 Task: Look for space in Varese, Italy from 4th June, 2023 to 8th June, 2023 for 2 adults in price range Rs.8000 to Rs.16000. Place can be private room with 1  bedroom having 1 bed and 1 bathroom. Property type can be house, flat, guest house, hotel. Booking option can be shelf check-in. Required host language is English.
Action: Mouse moved to (545, 138)
Screenshot: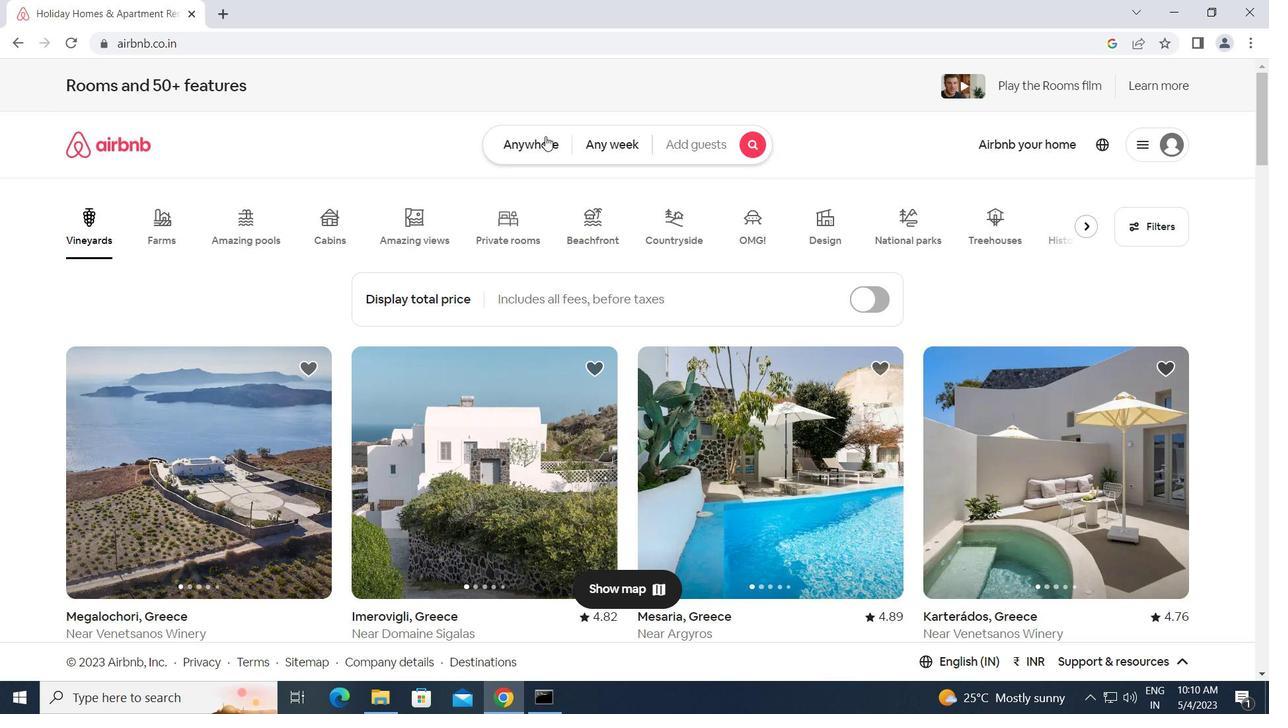 
Action: Mouse pressed left at (545, 138)
Screenshot: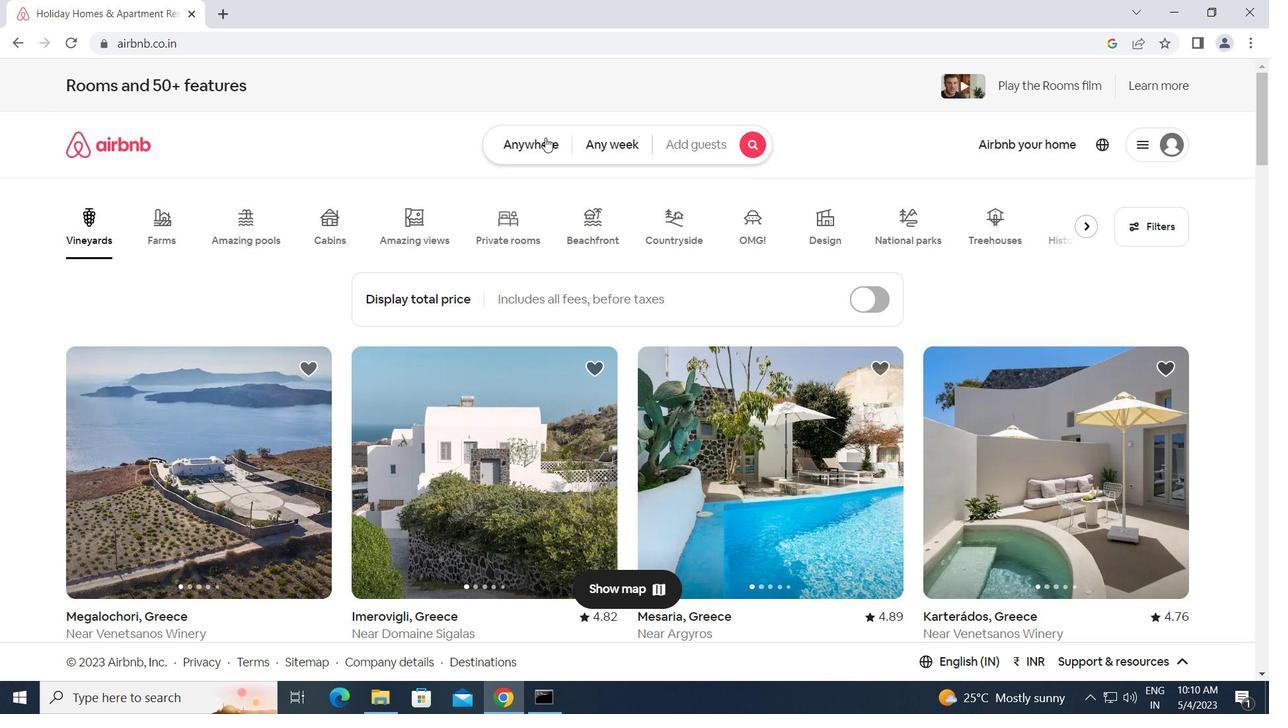 
Action: Mouse moved to (451, 193)
Screenshot: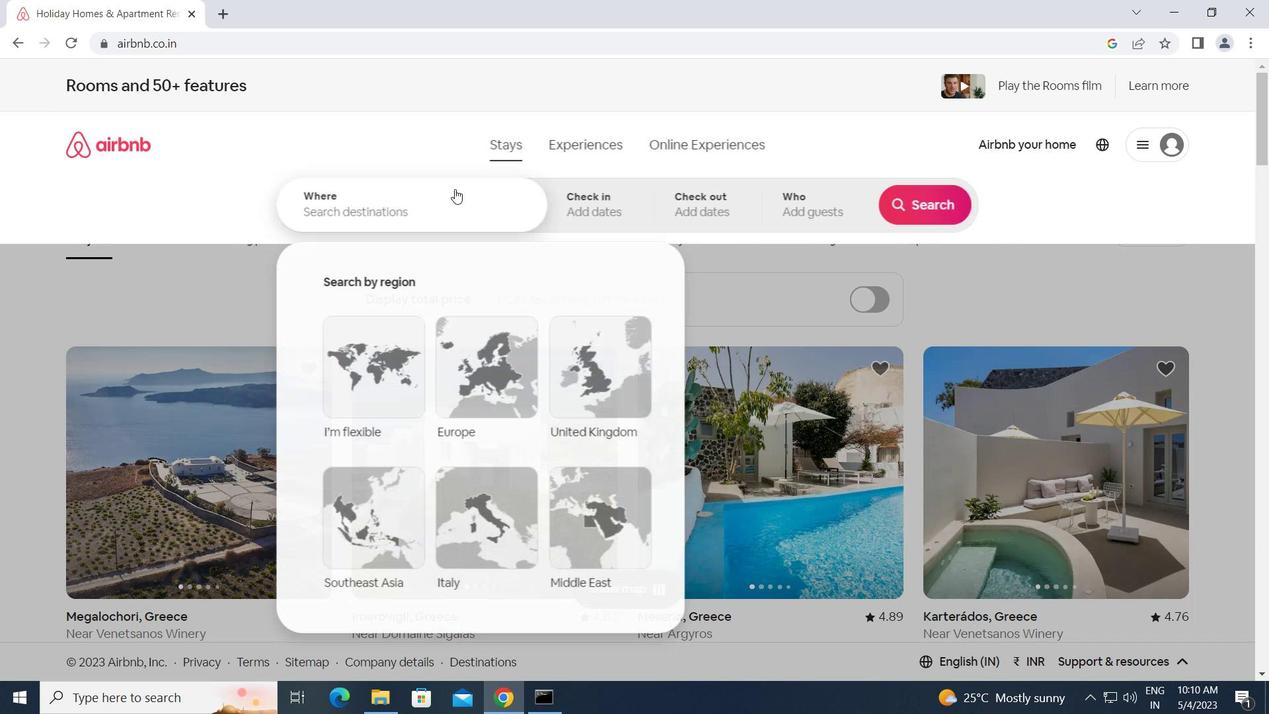 
Action: Mouse pressed left at (451, 193)
Screenshot: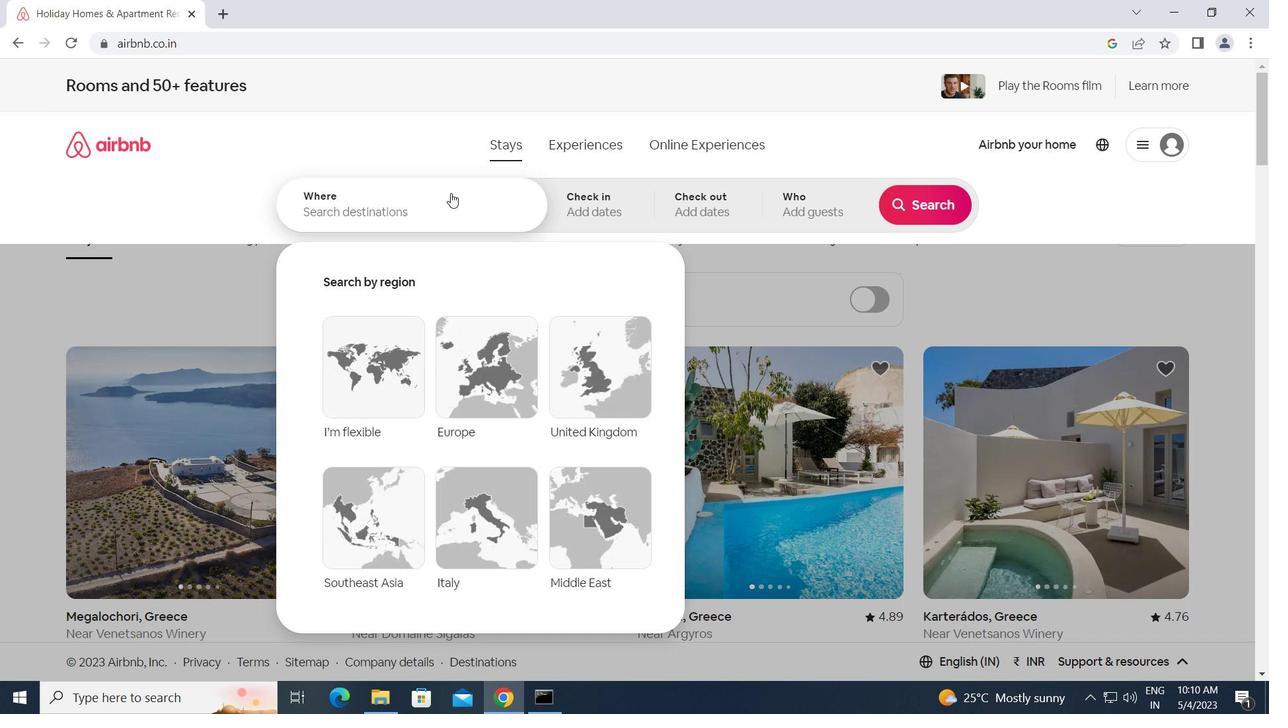 
Action: Key pressed v<Key.caps_lock>arese,<Key.space><Key.caps_lock>it<Key.backspace><Key.caps_lock>taly<Key.enter>
Screenshot: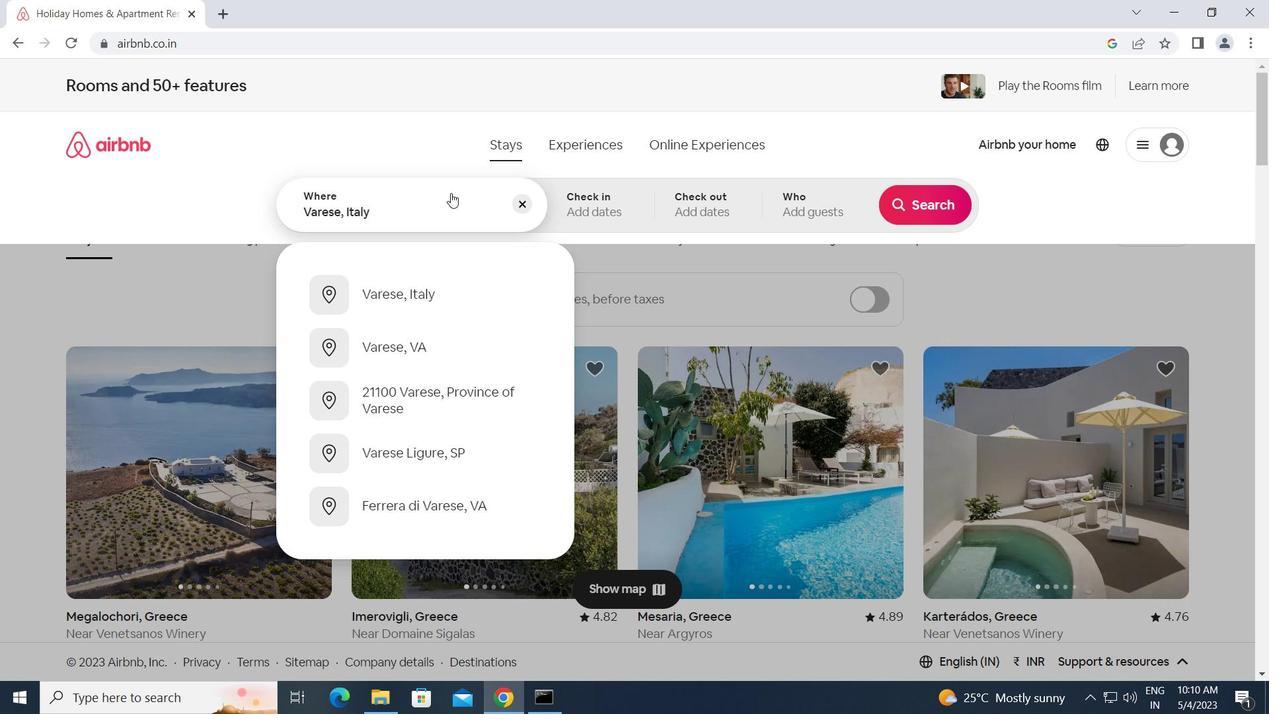 
Action: Mouse moved to (663, 447)
Screenshot: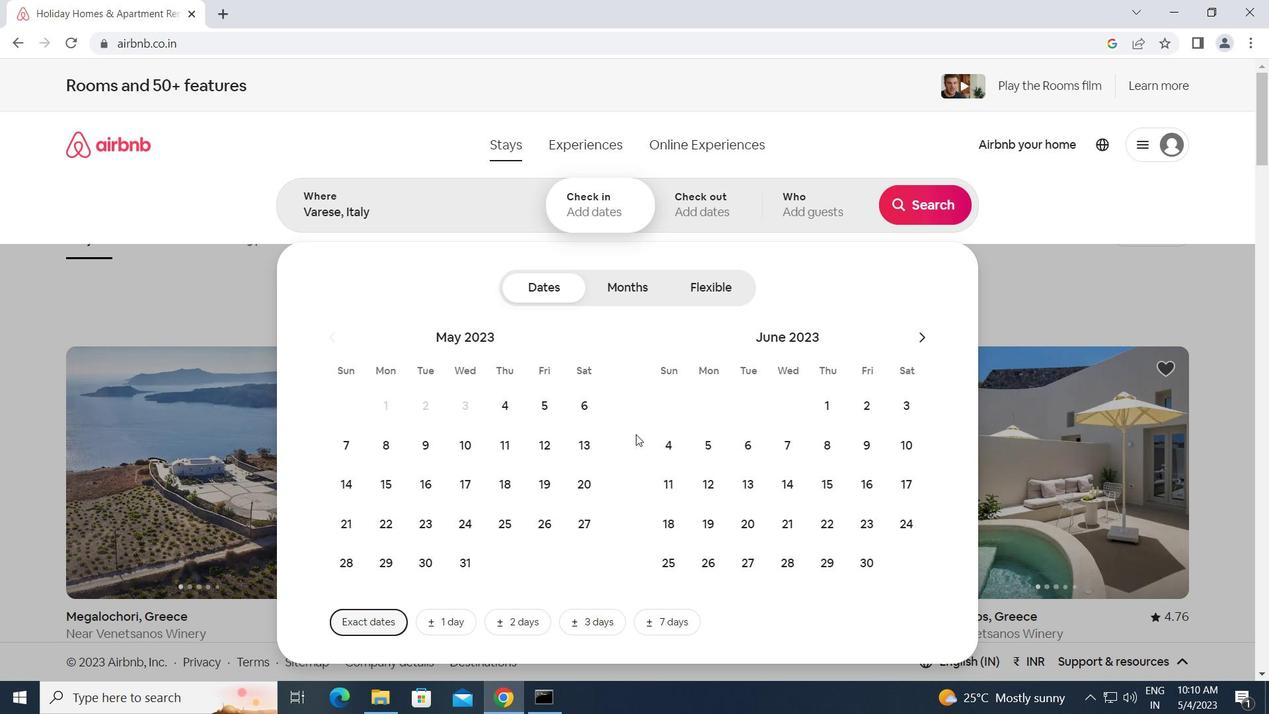 
Action: Mouse pressed left at (663, 447)
Screenshot: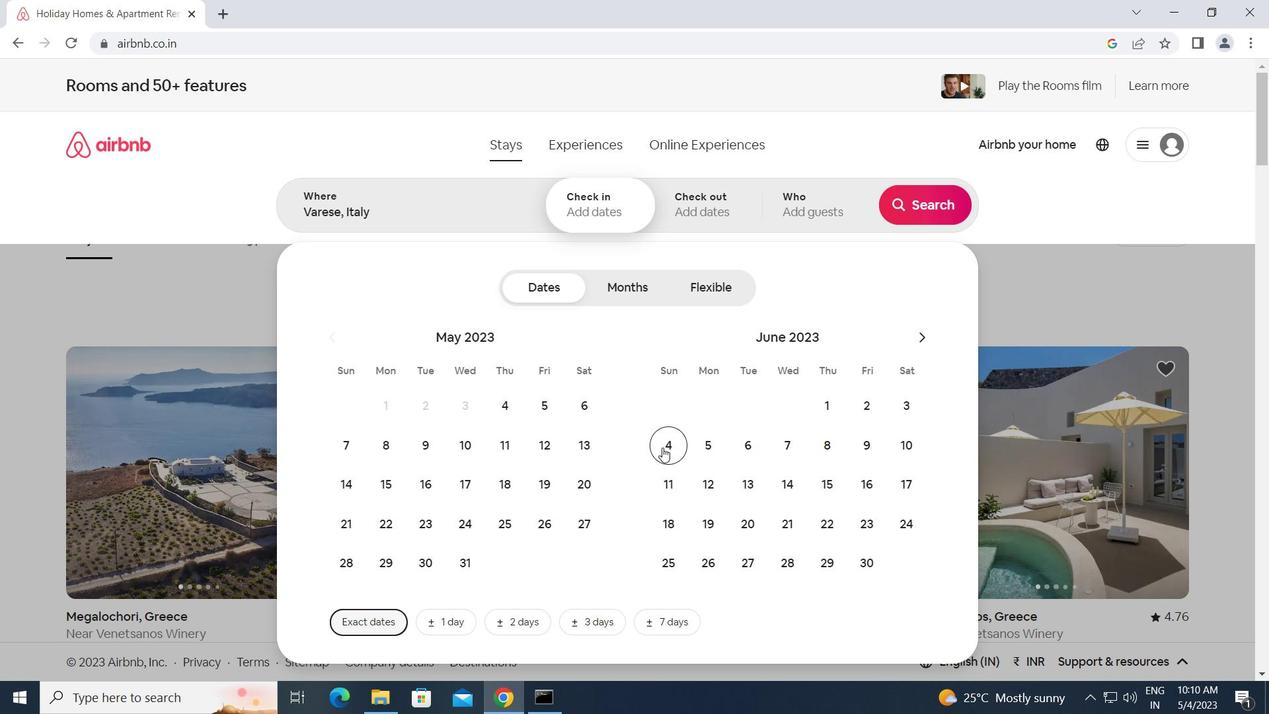 
Action: Mouse moved to (828, 451)
Screenshot: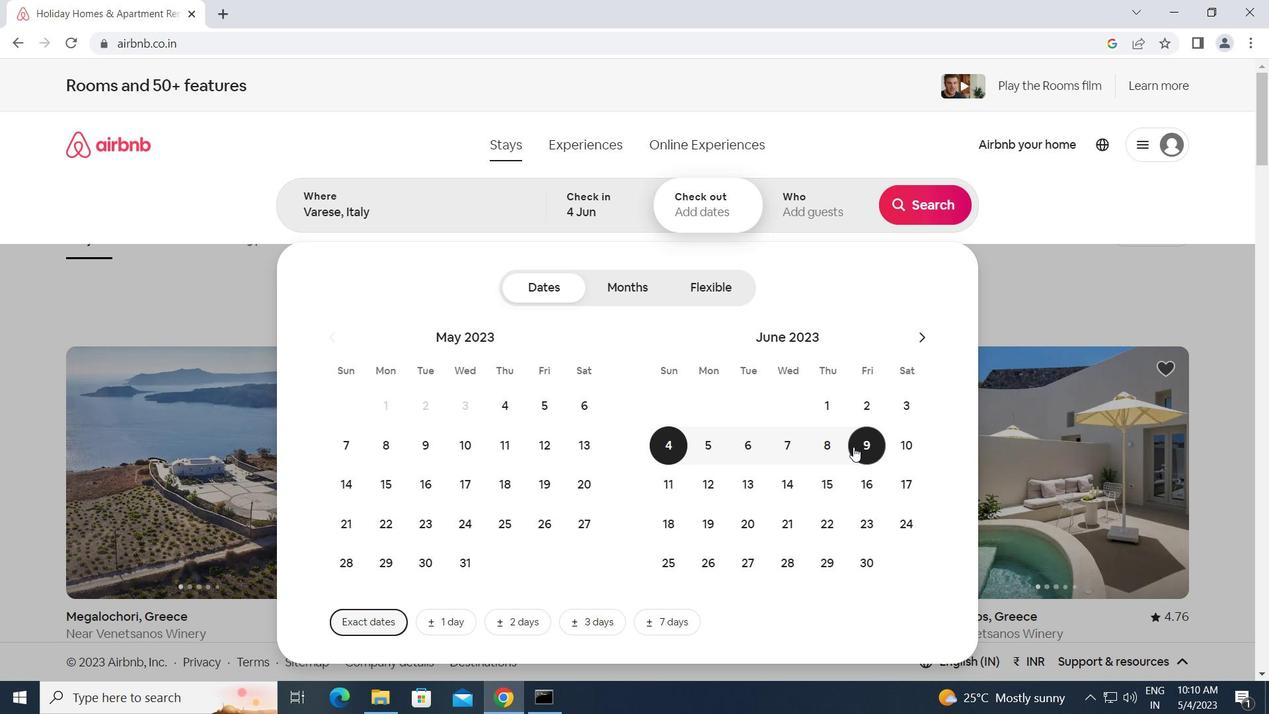 
Action: Mouse pressed left at (828, 451)
Screenshot: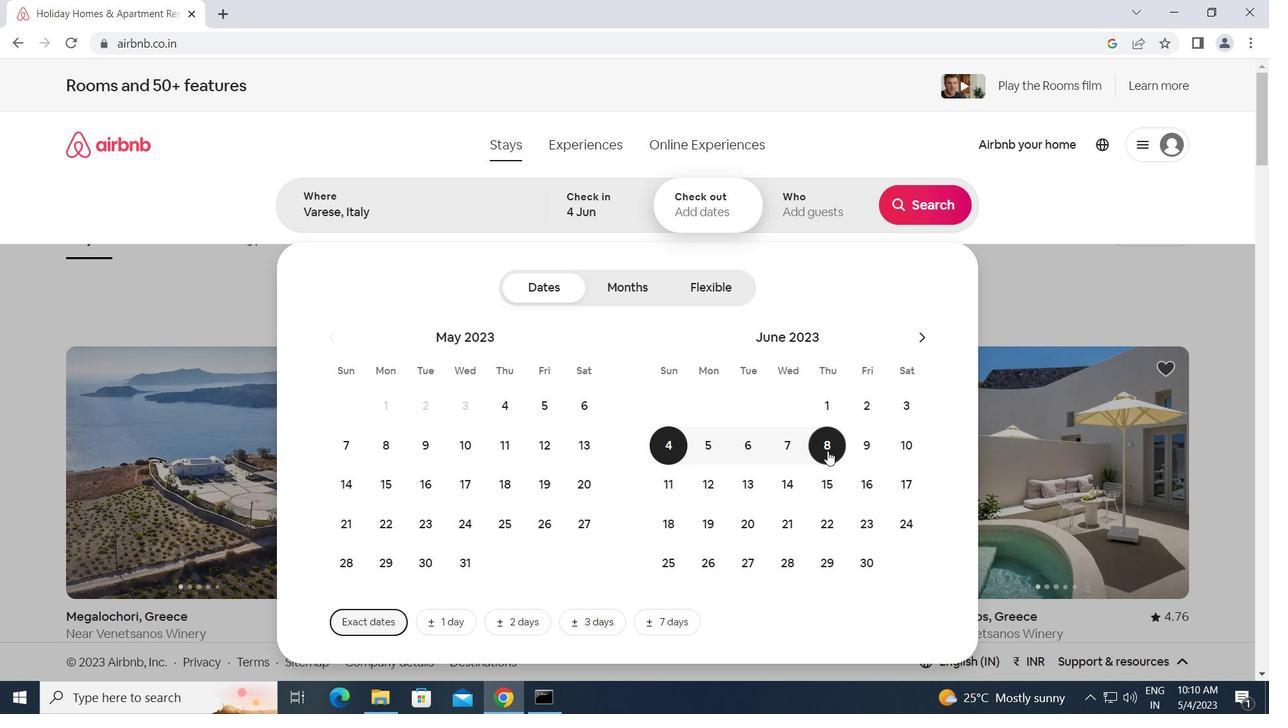 
Action: Mouse moved to (799, 198)
Screenshot: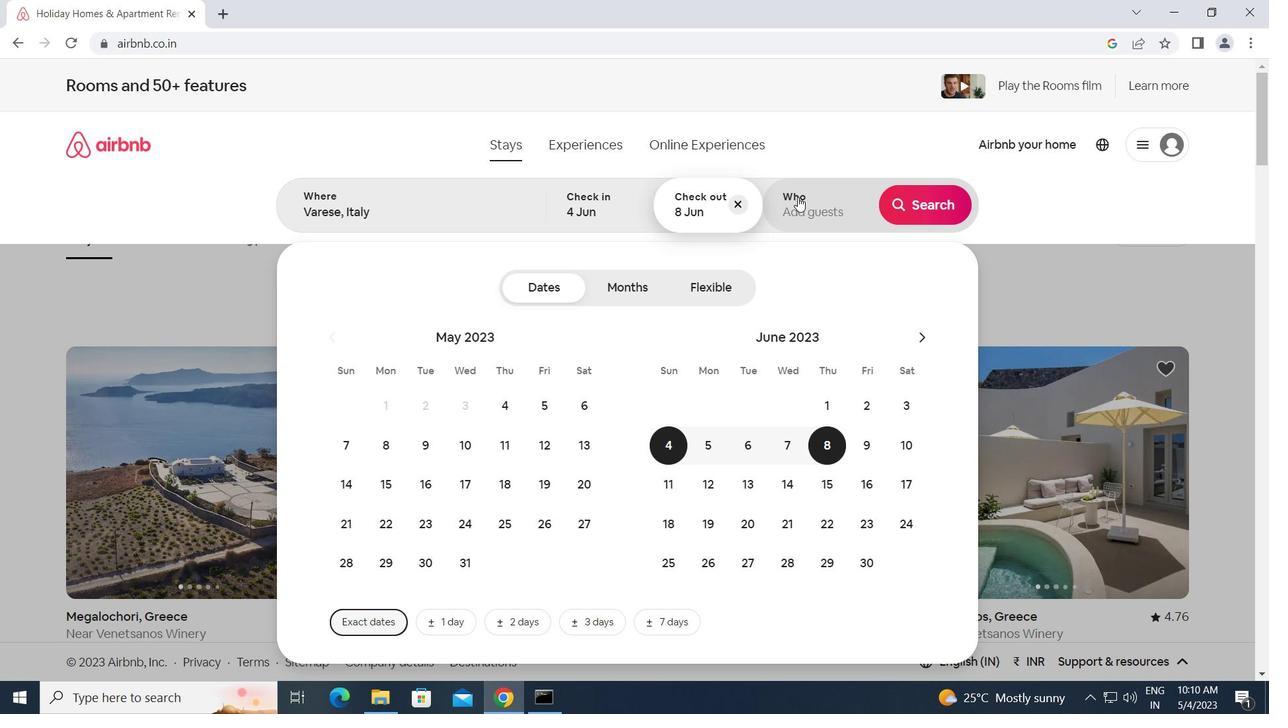 
Action: Mouse pressed left at (799, 198)
Screenshot: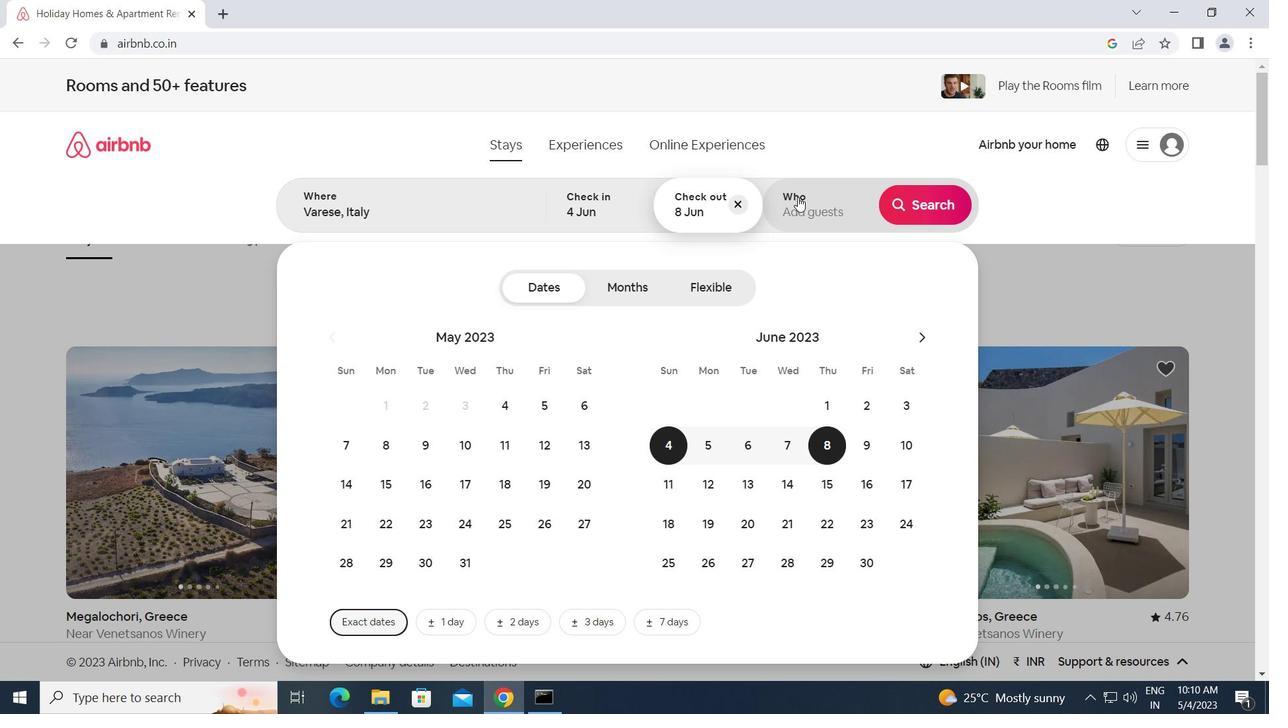 
Action: Mouse moved to (923, 292)
Screenshot: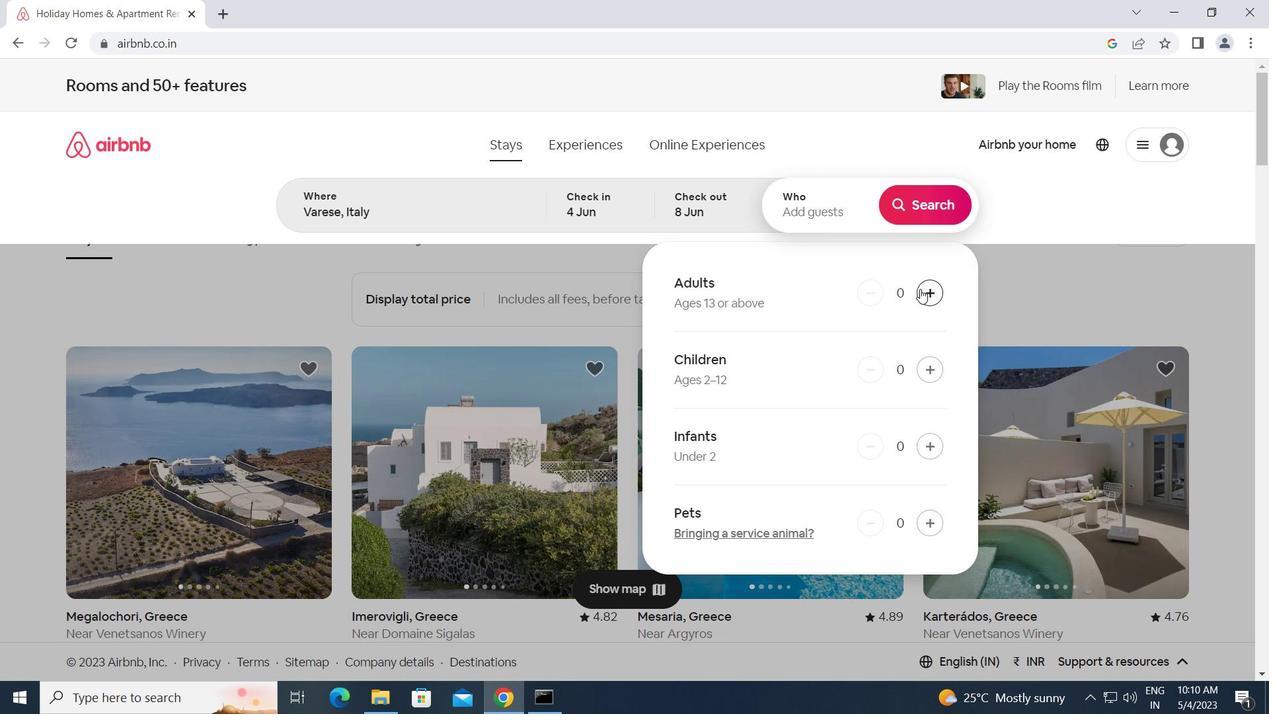 
Action: Mouse pressed left at (923, 292)
Screenshot: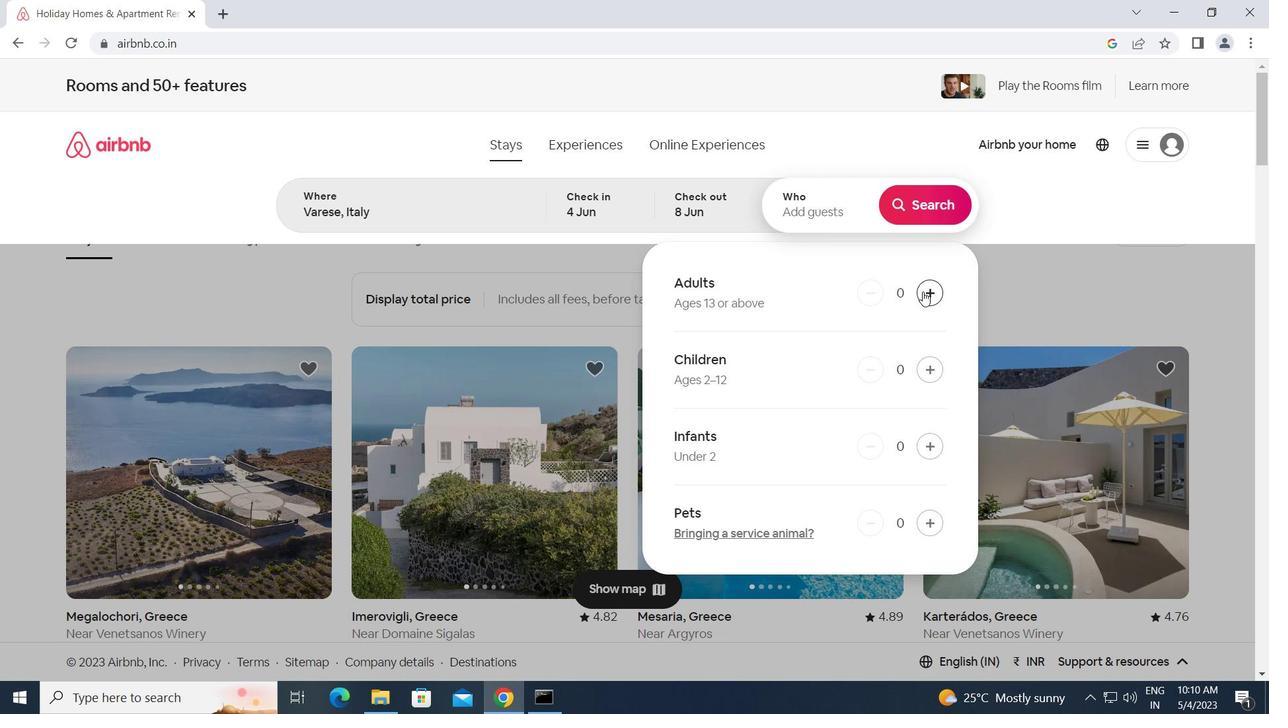 
Action: Mouse pressed left at (923, 292)
Screenshot: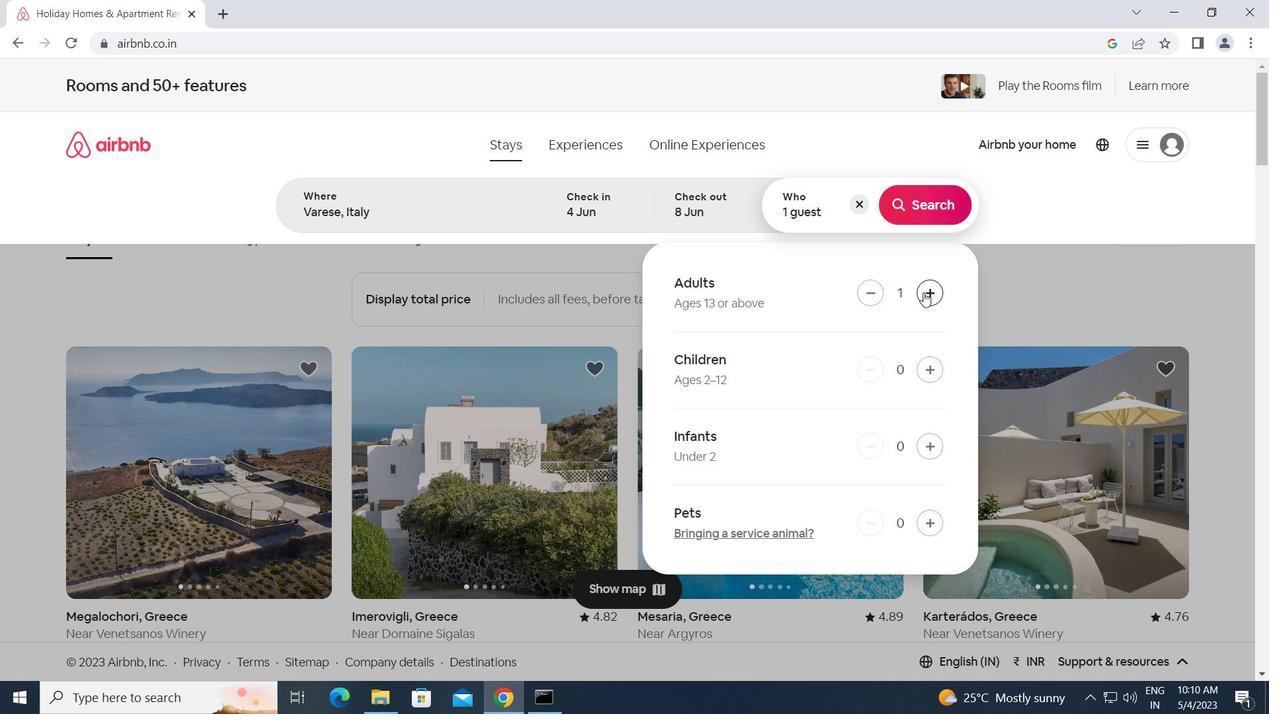 
Action: Mouse moved to (922, 213)
Screenshot: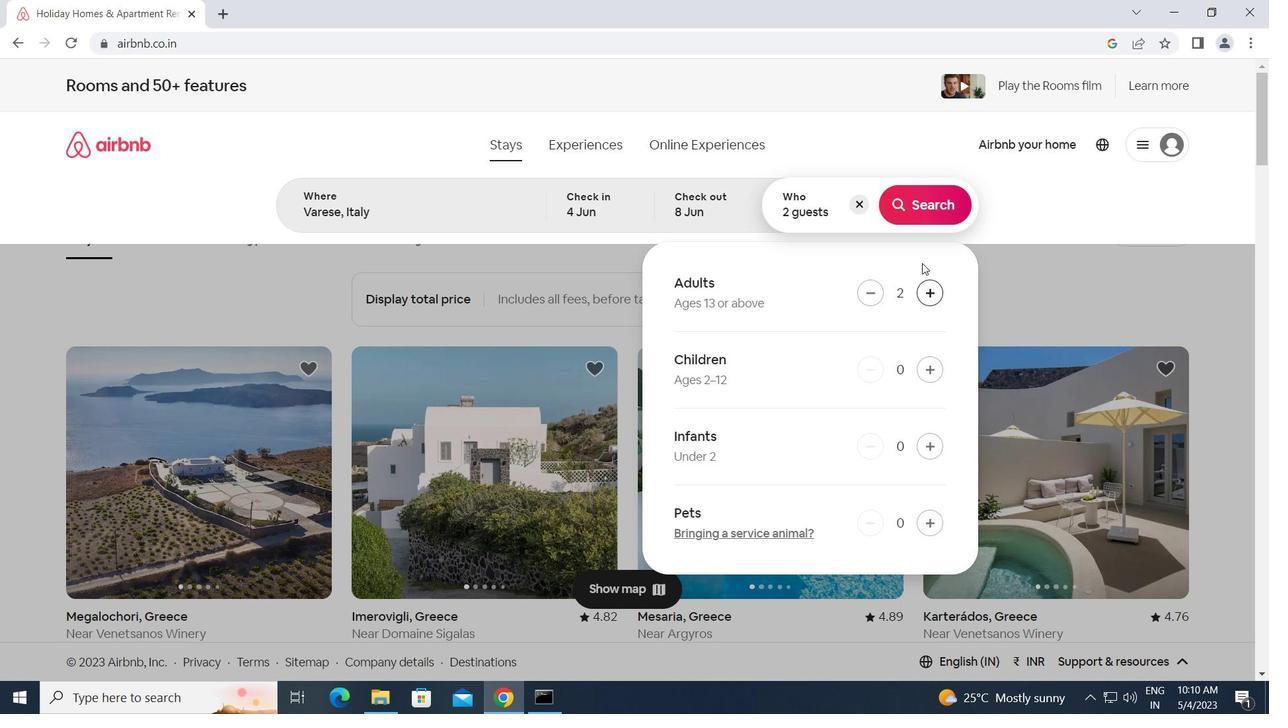 
Action: Mouse pressed left at (922, 213)
Screenshot: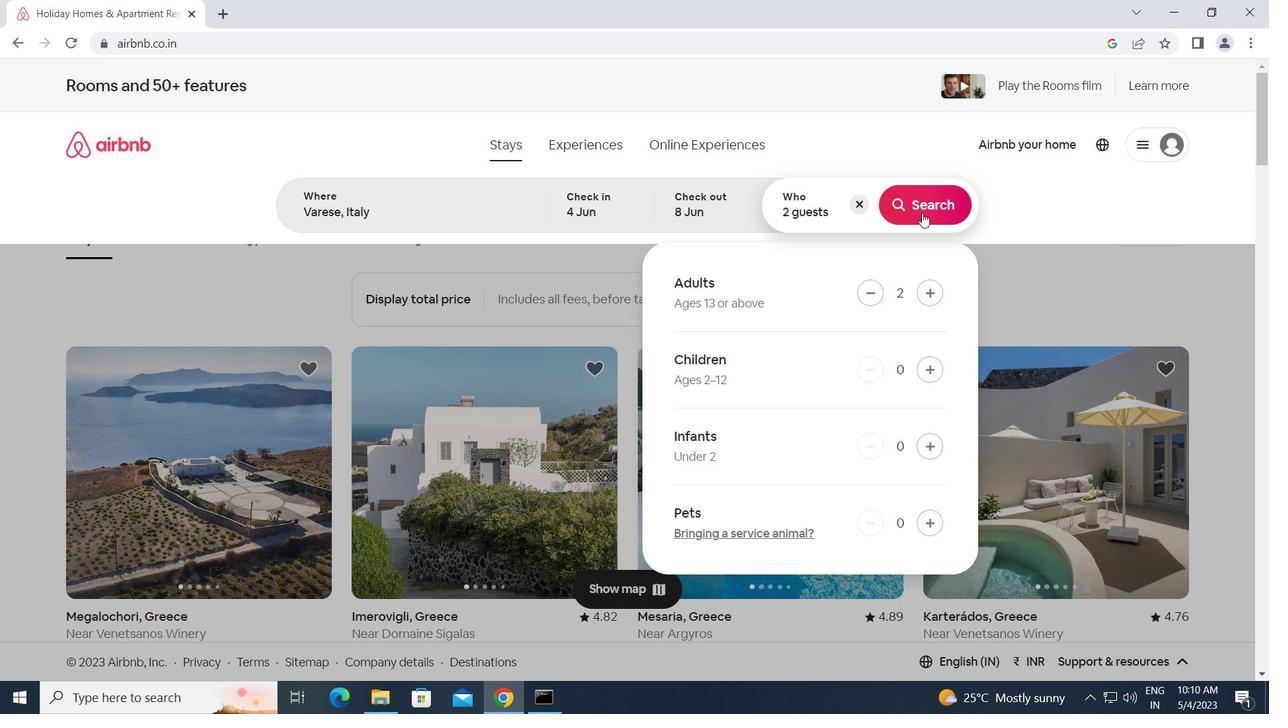 
Action: Mouse moved to (1208, 162)
Screenshot: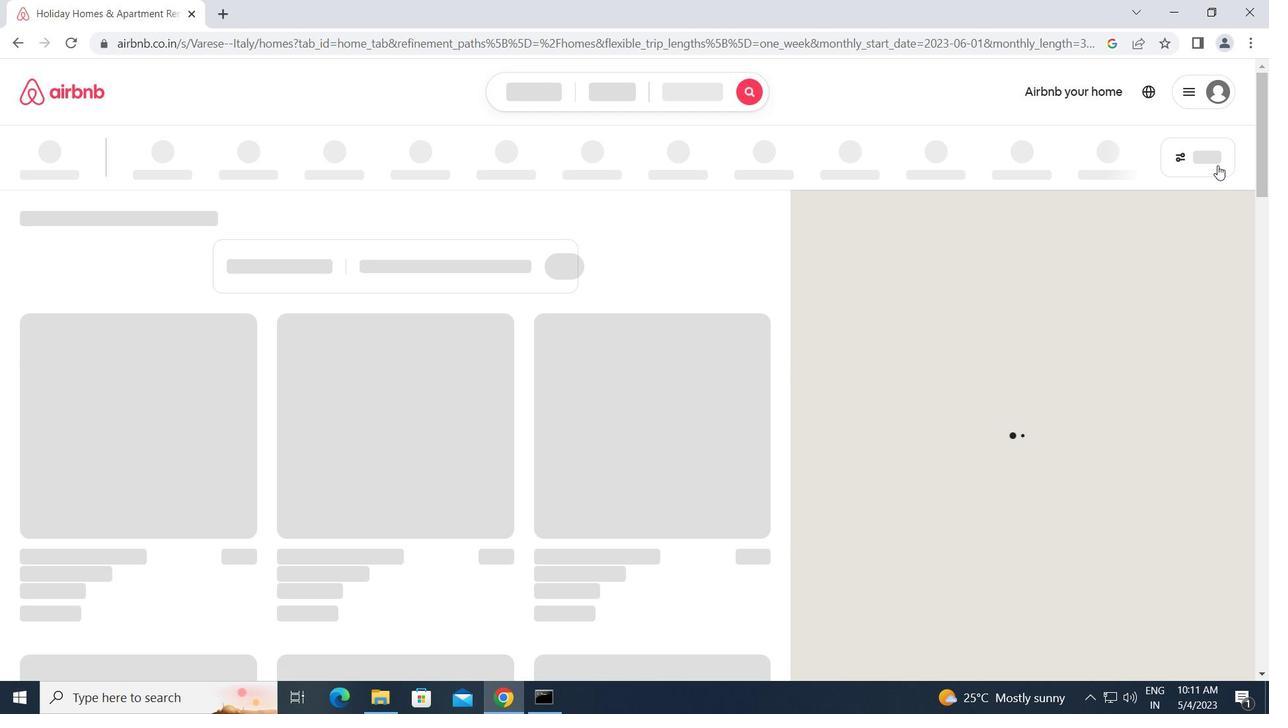 
Action: Mouse pressed left at (1208, 162)
Screenshot: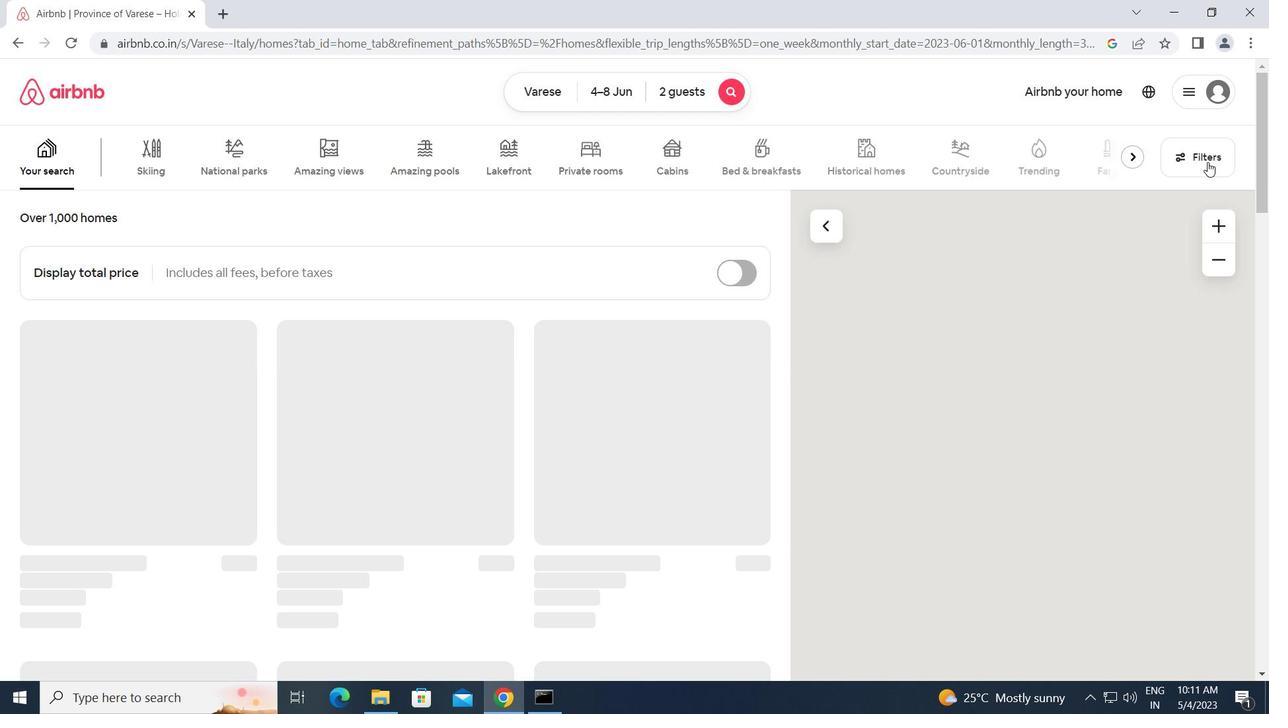 
Action: Mouse moved to (435, 361)
Screenshot: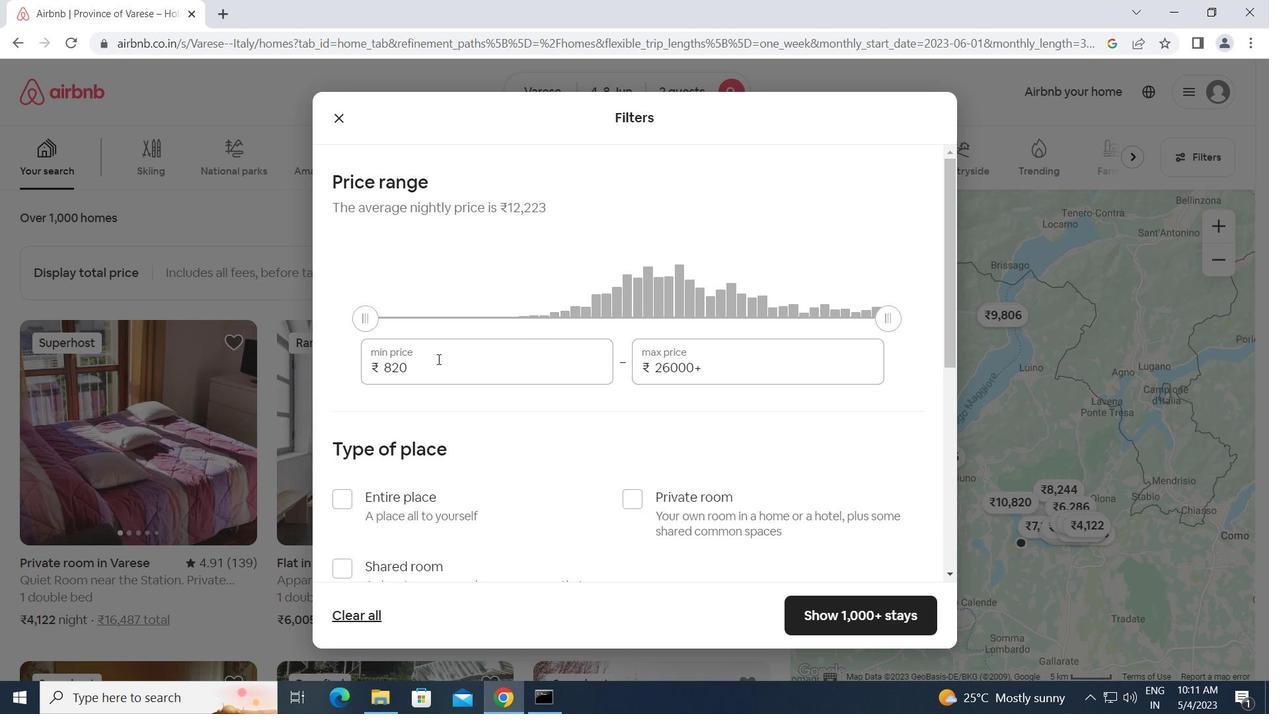 
Action: Mouse pressed left at (435, 361)
Screenshot: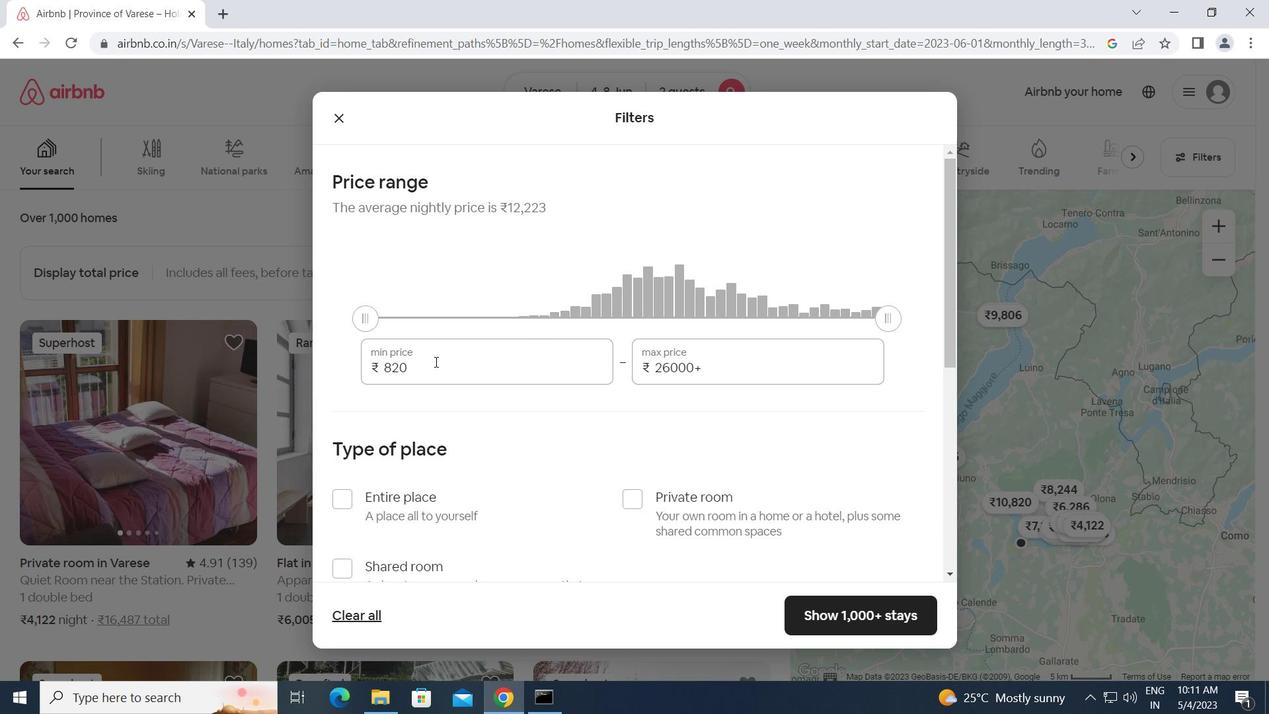 
Action: Mouse moved to (378, 383)
Screenshot: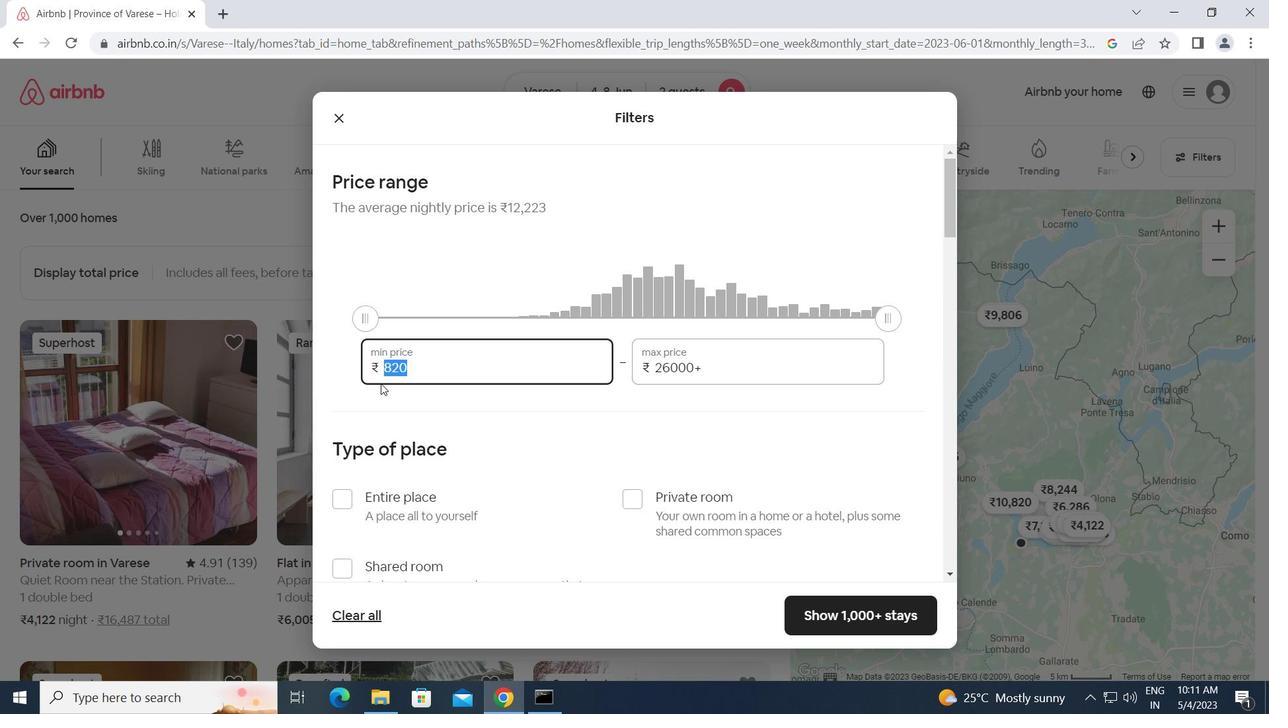 
Action: Key pressed 8000<Key.tab>16000
Screenshot: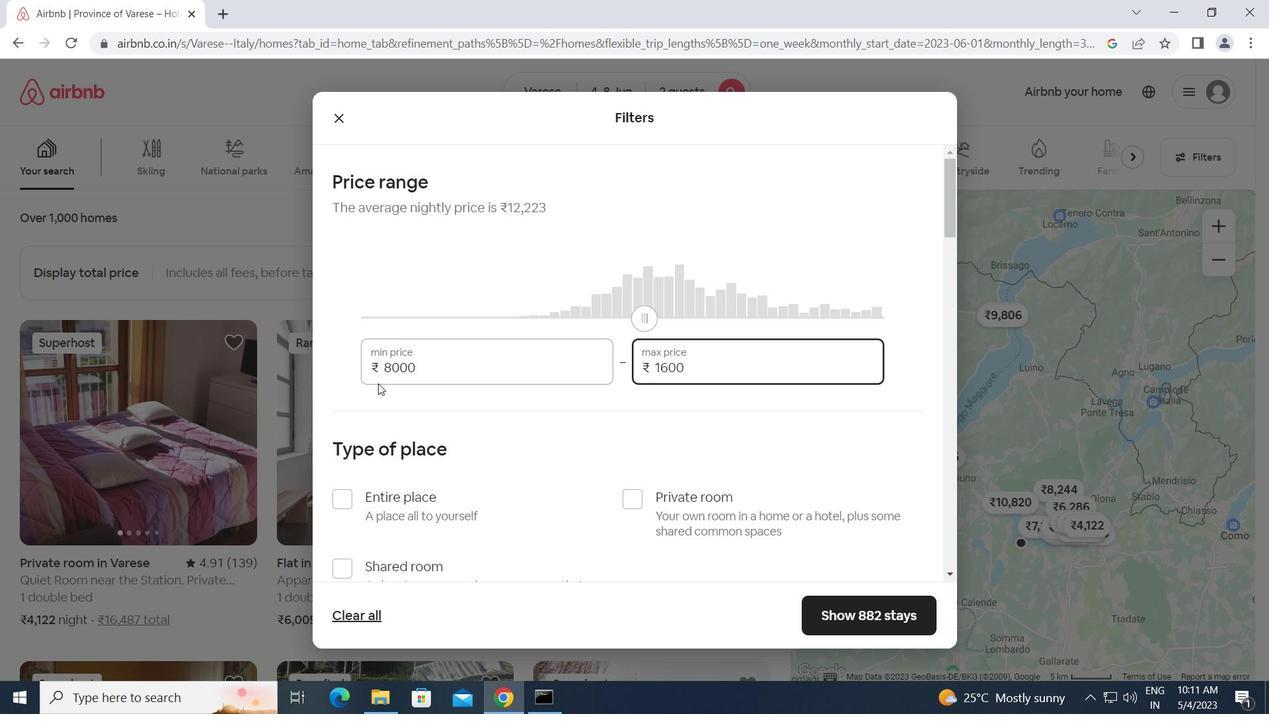 
Action: Mouse scrolled (378, 382) with delta (0, 0)
Screenshot: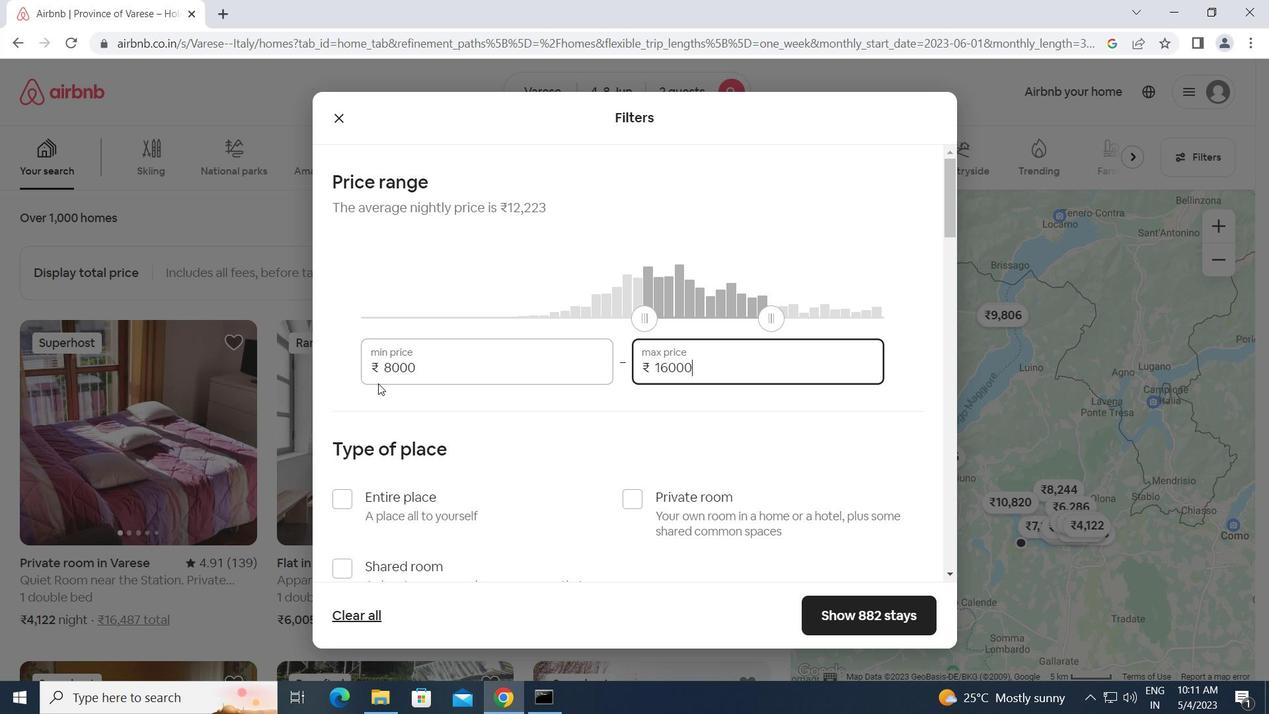 
Action: Mouse scrolled (378, 382) with delta (0, 0)
Screenshot: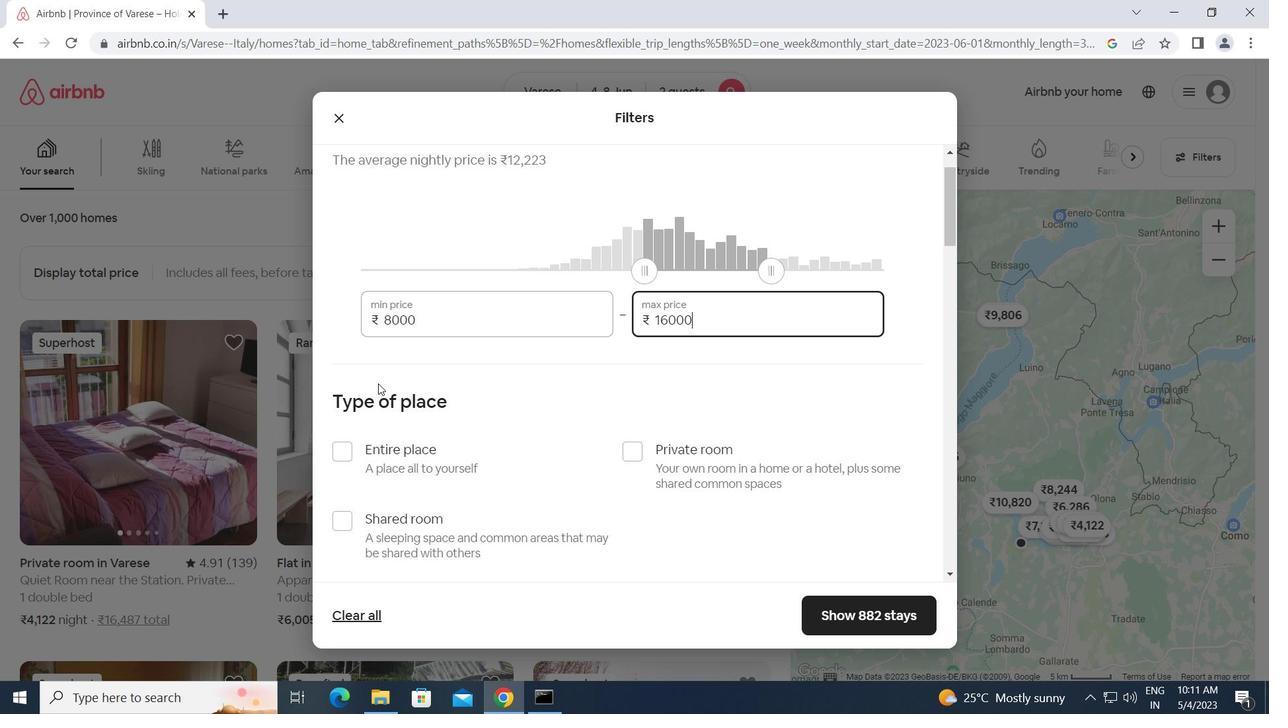 
Action: Mouse moved to (629, 339)
Screenshot: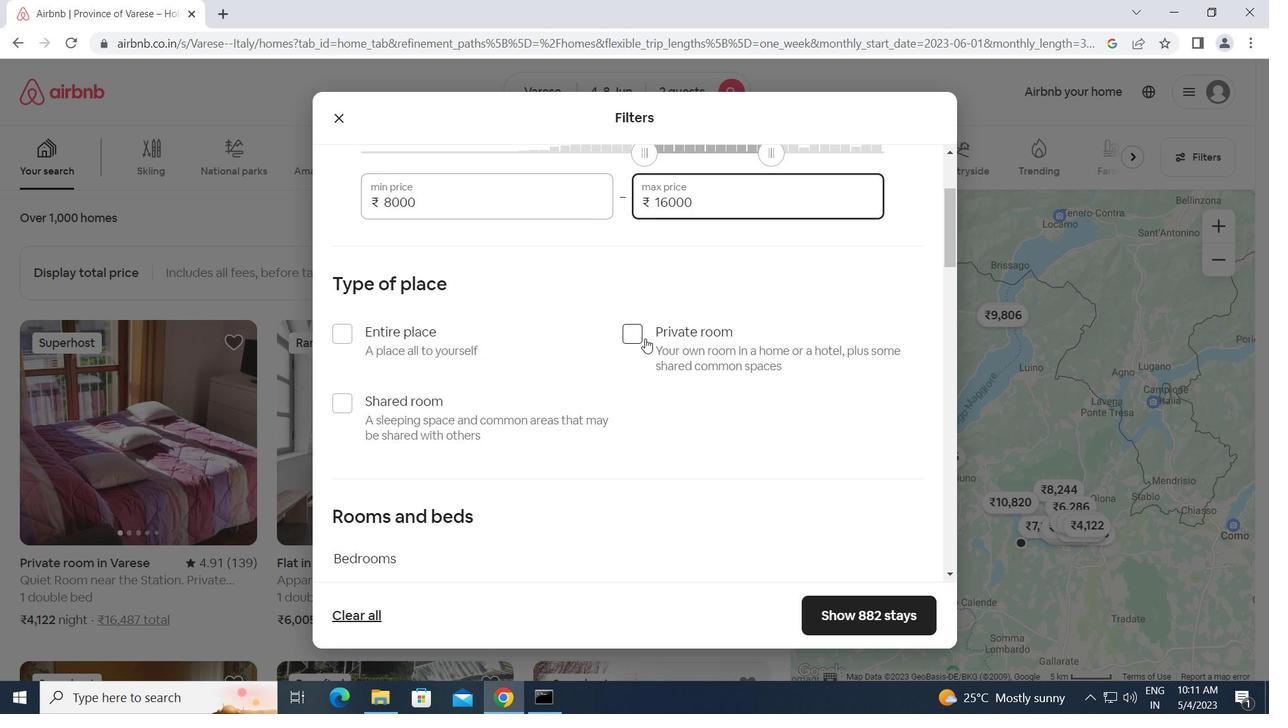 
Action: Mouse pressed left at (629, 339)
Screenshot: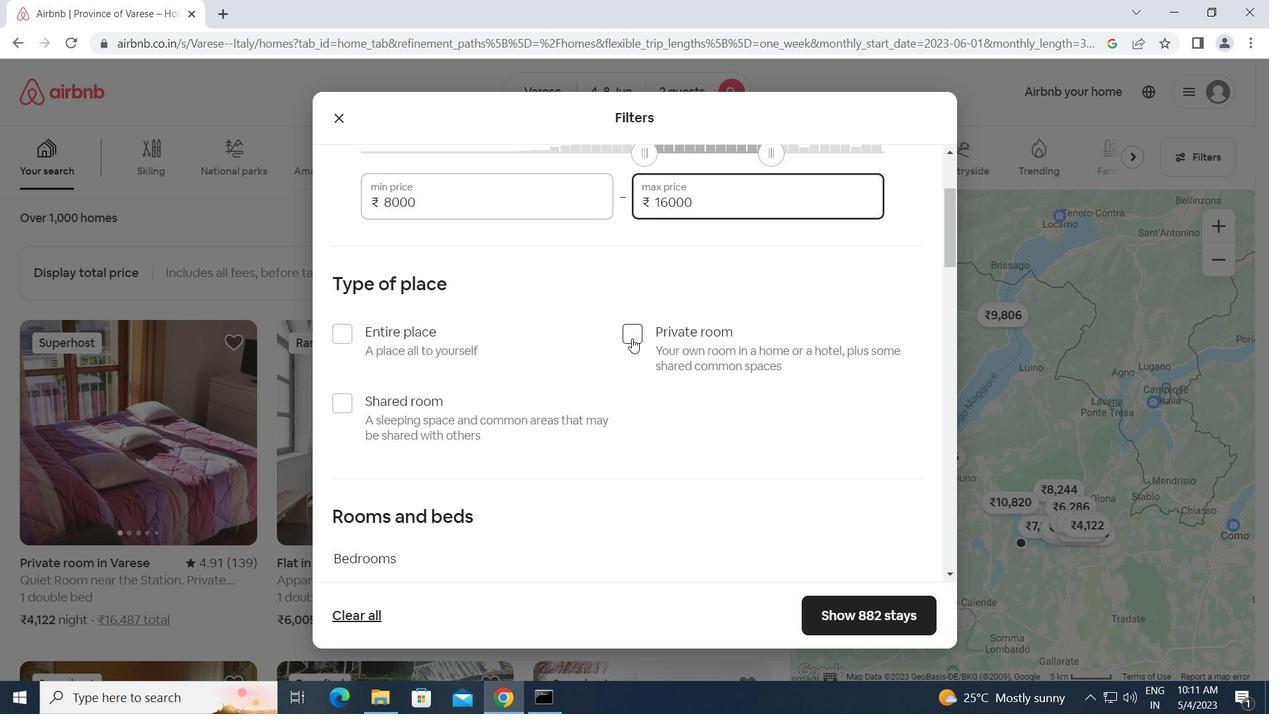 
Action: Mouse moved to (508, 388)
Screenshot: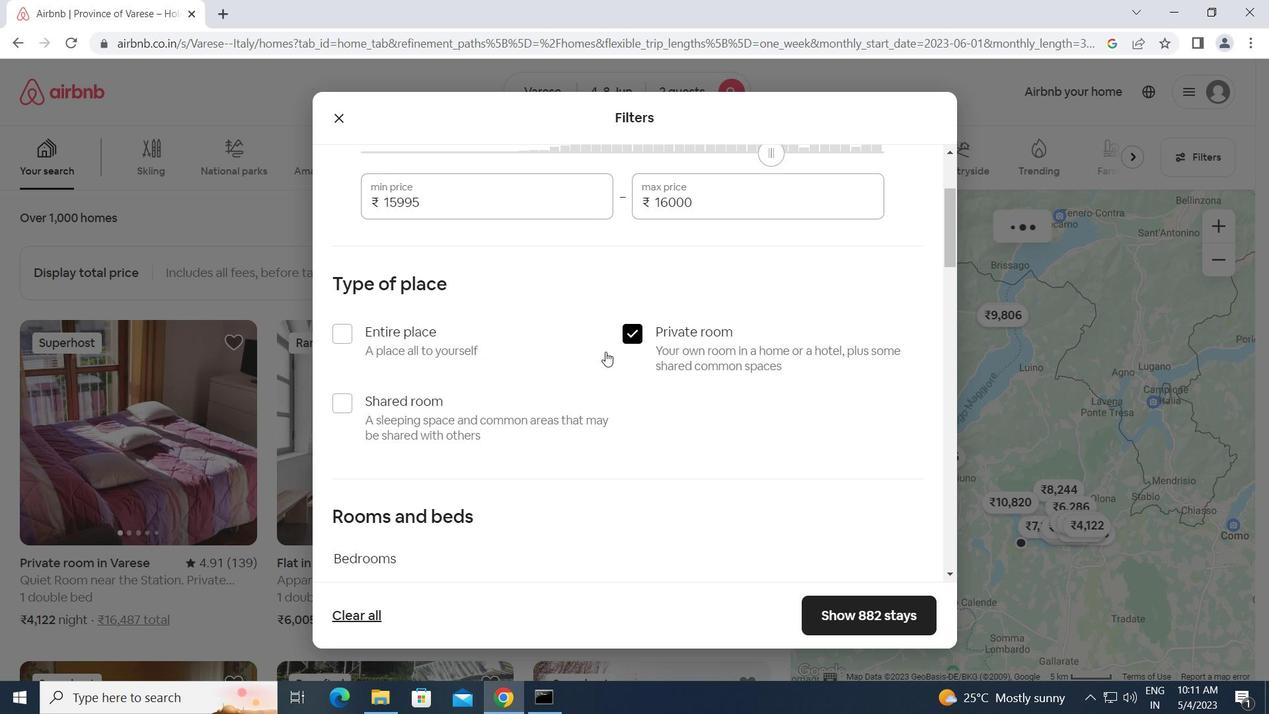 
Action: Mouse scrolled (508, 387) with delta (0, 0)
Screenshot: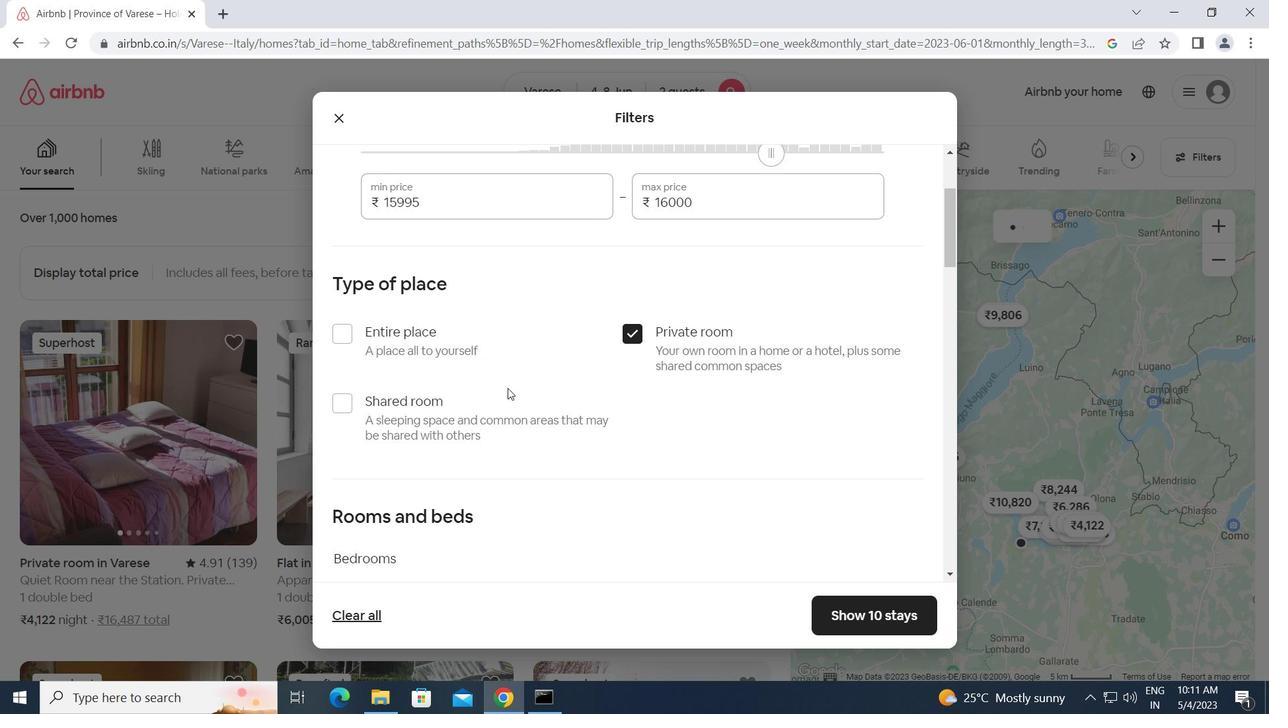 
Action: Mouse moved to (427, 517)
Screenshot: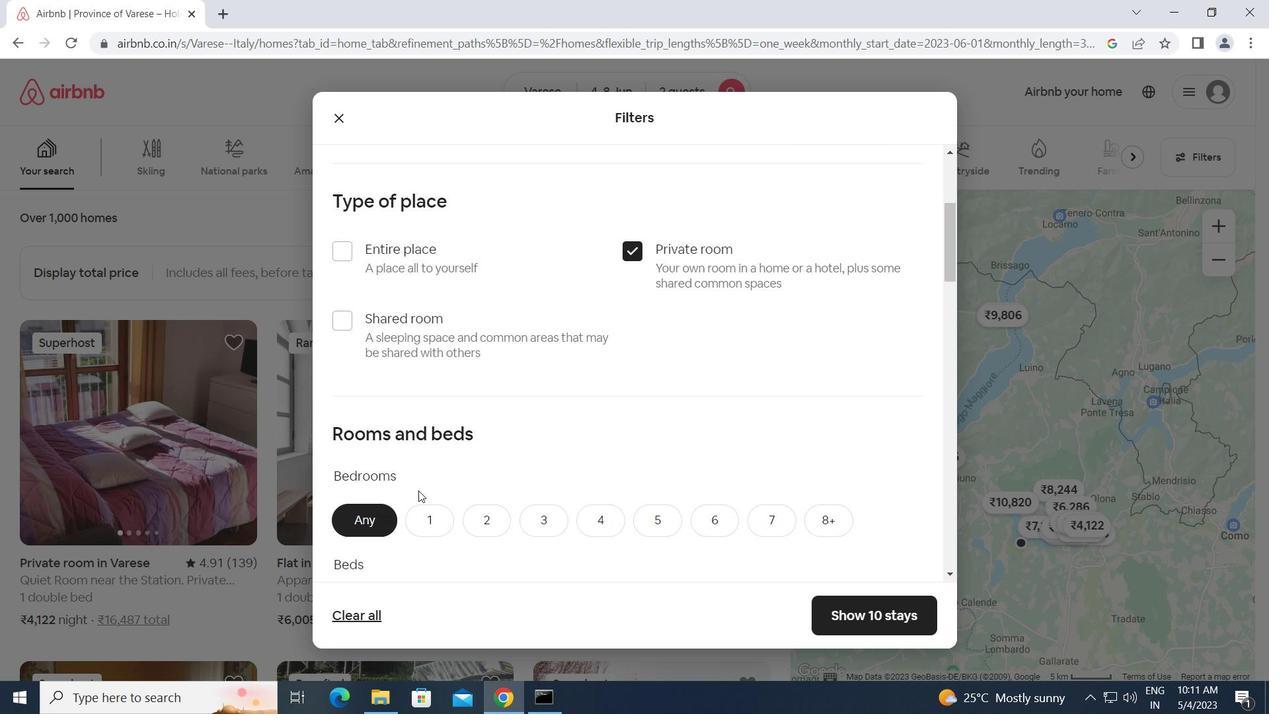 
Action: Mouse pressed left at (427, 517)
Screenshot: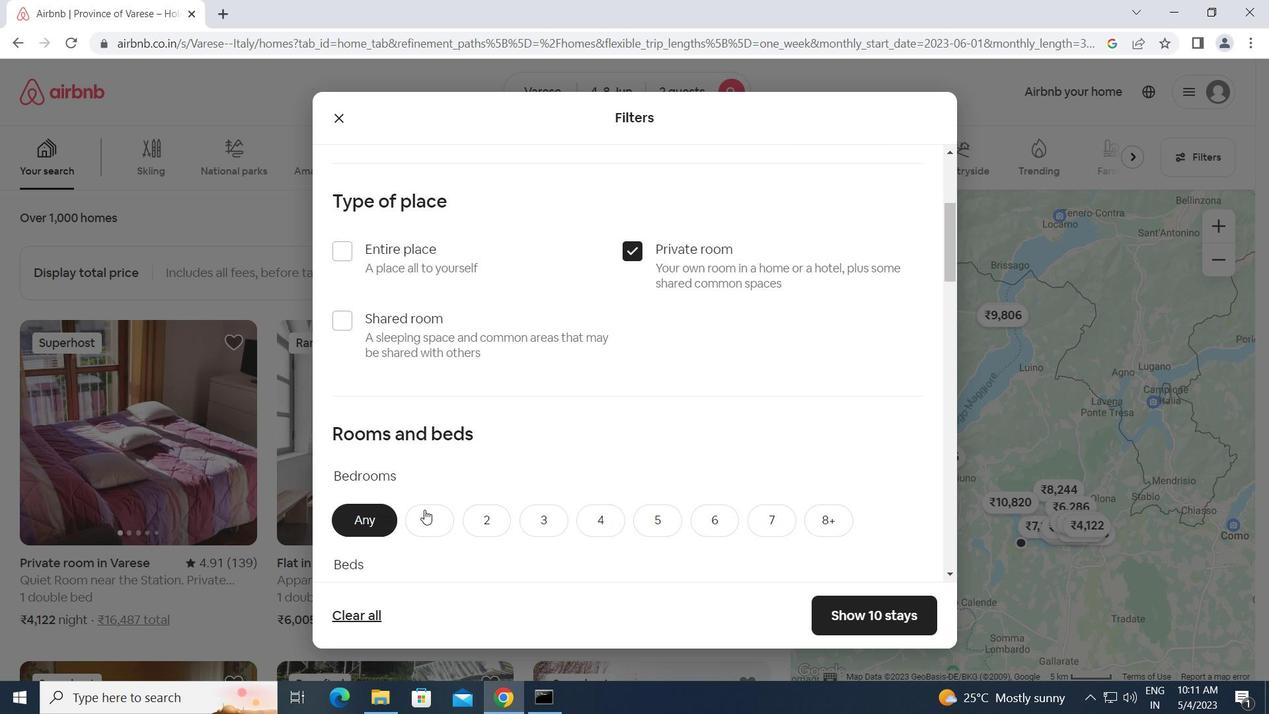 
Action: Mouse moved to (476, 492)
Screenshot: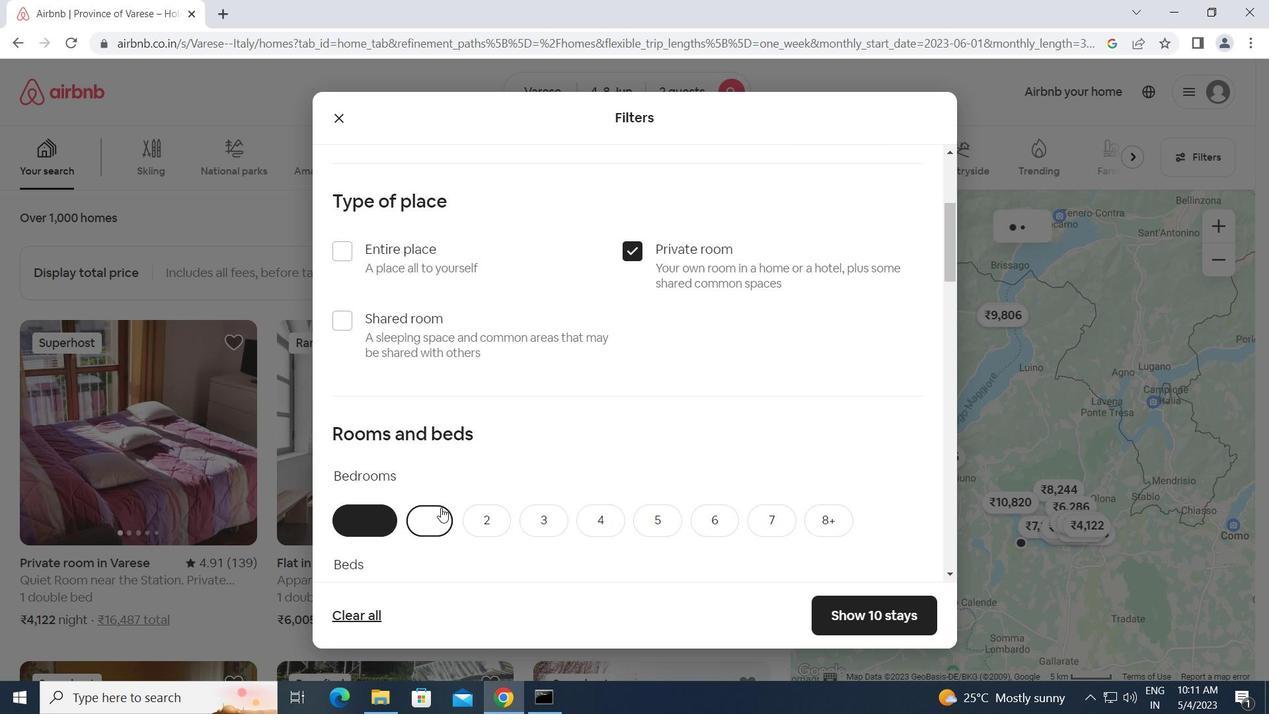 
Action: Mouse scrolled (476, 491) with delta (0, 0)
Screenshot: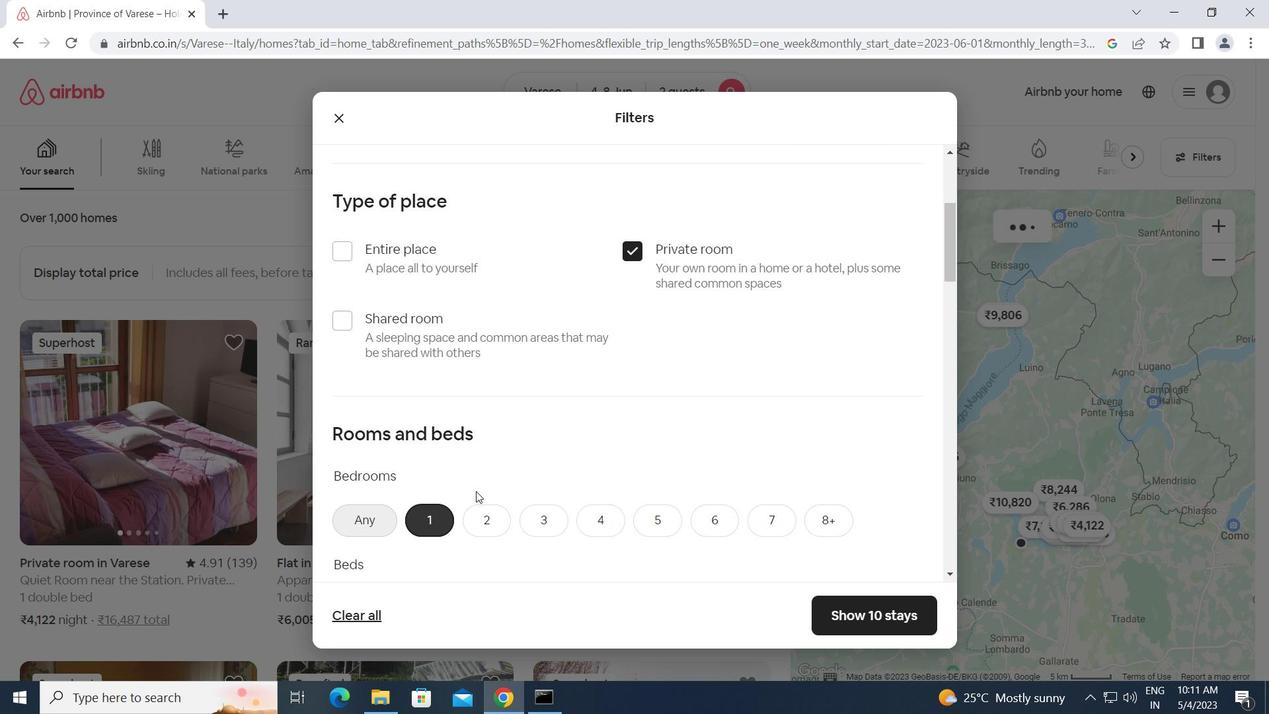 
Action: Mouse moved to (450, 521)
Screenshot: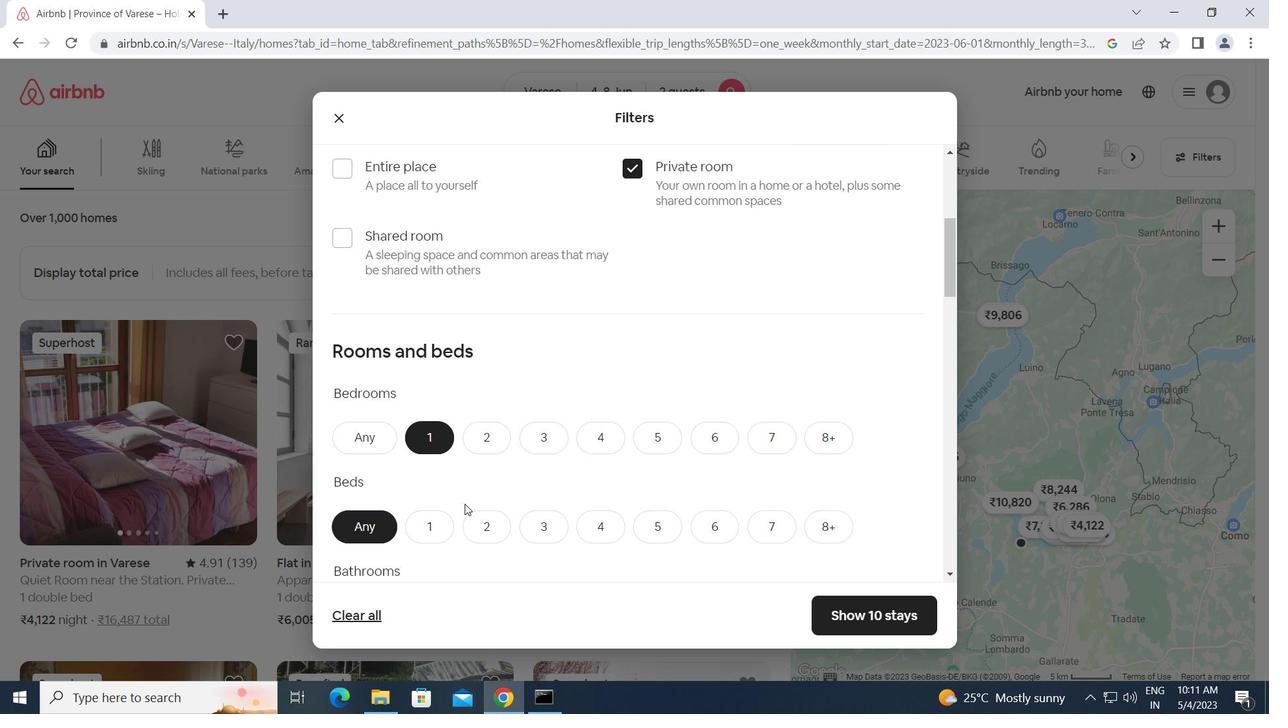 
Action: Mouse pressed left at (450, 521)
Screenshot: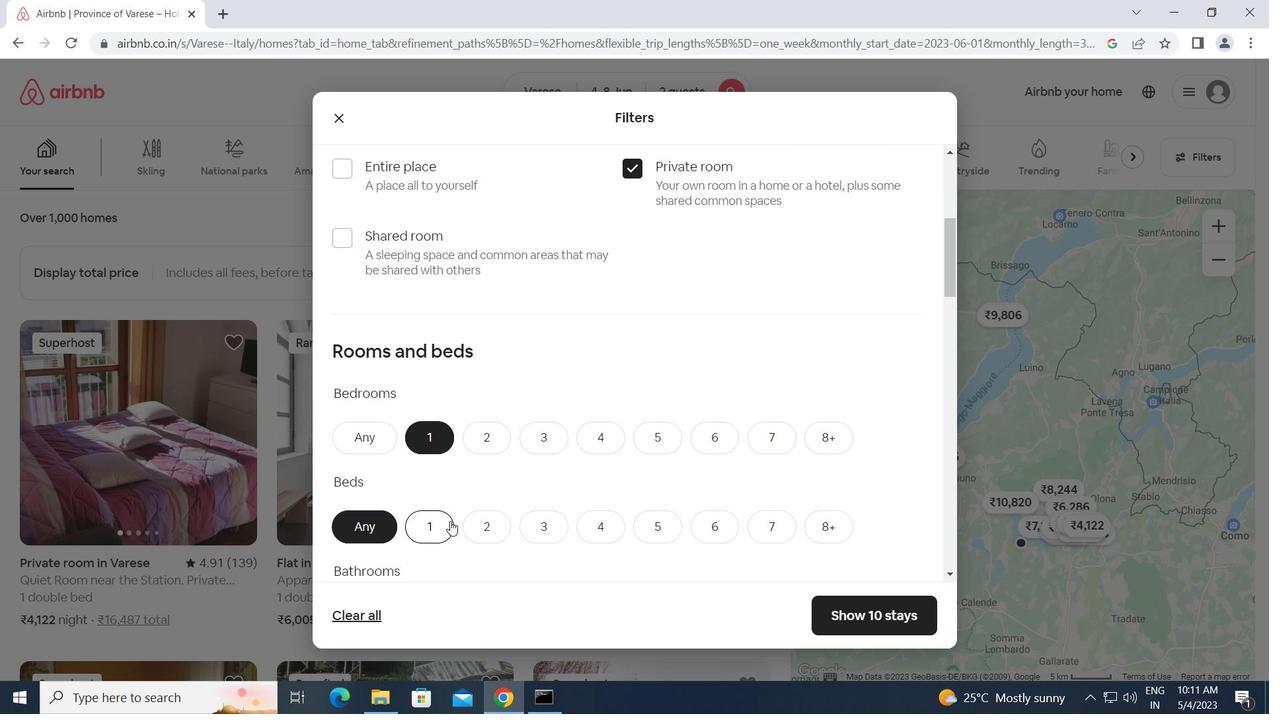 
Action: Mouse moved to (488, 515)
Screenshot: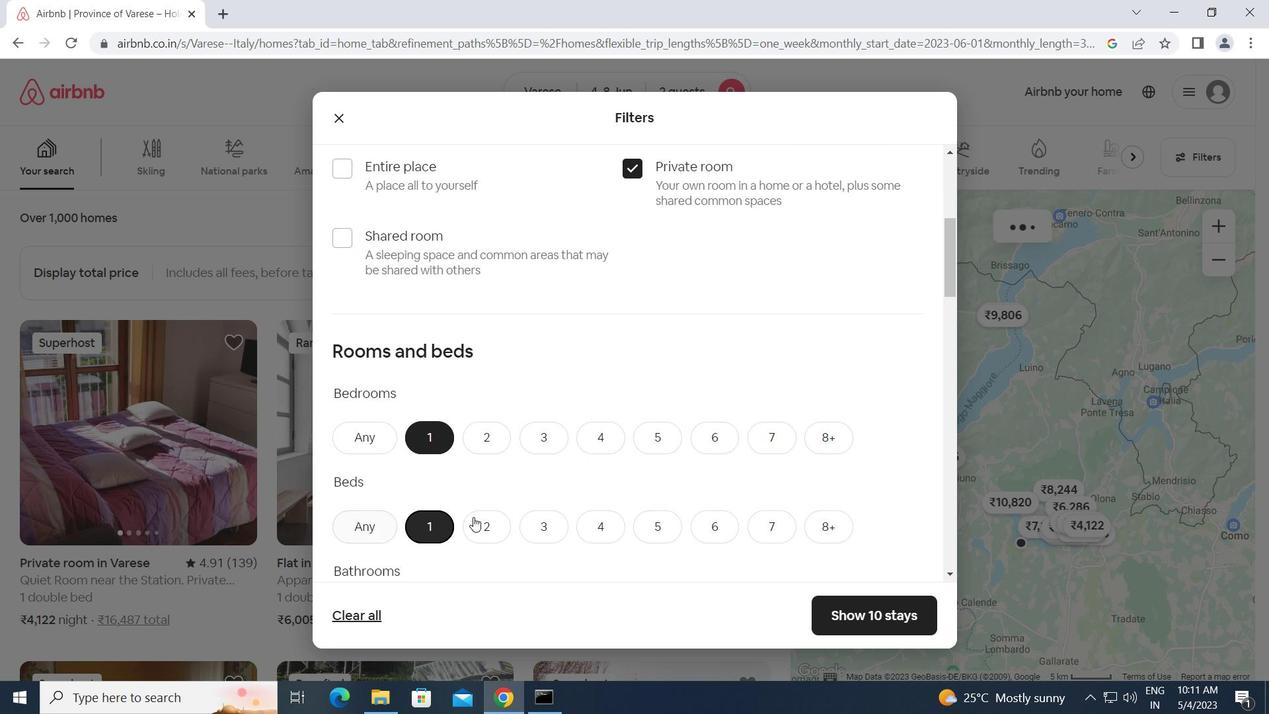 
Action: Mouse scrolled (488, 515) with delta (0, 0)
Screenshot: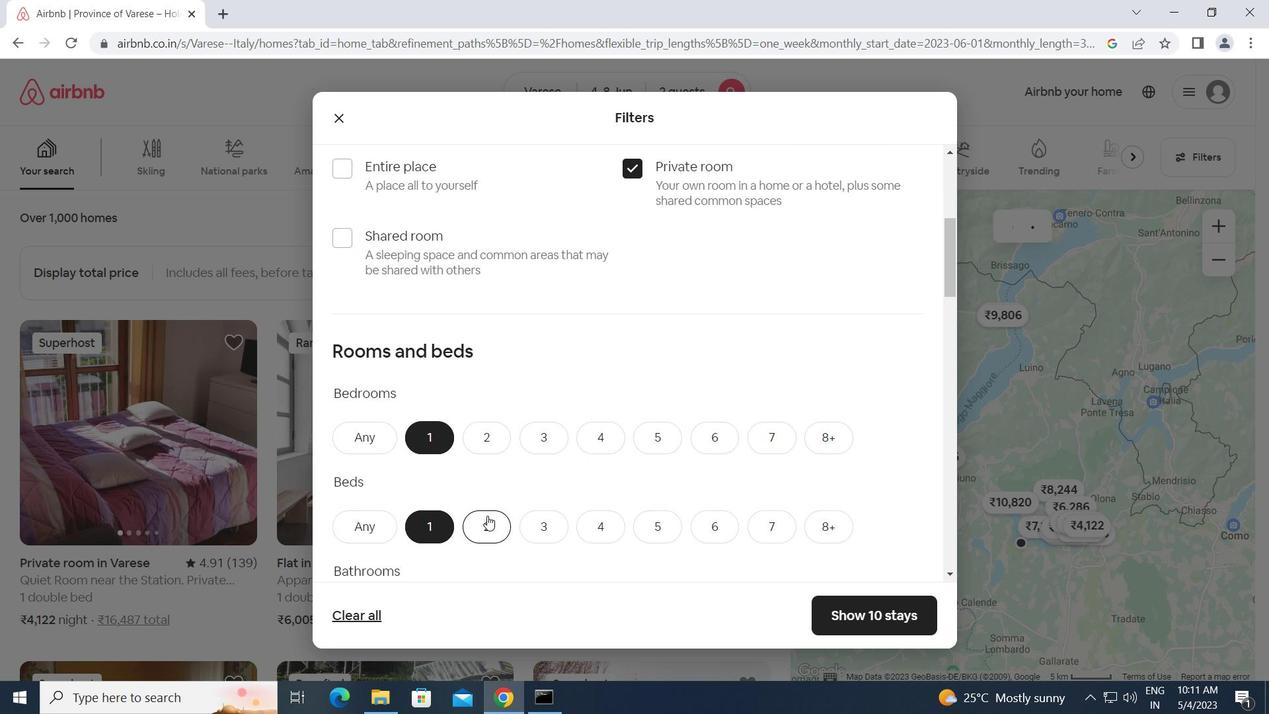 
Action: Mouse moved to (435, 542)
Screenshot: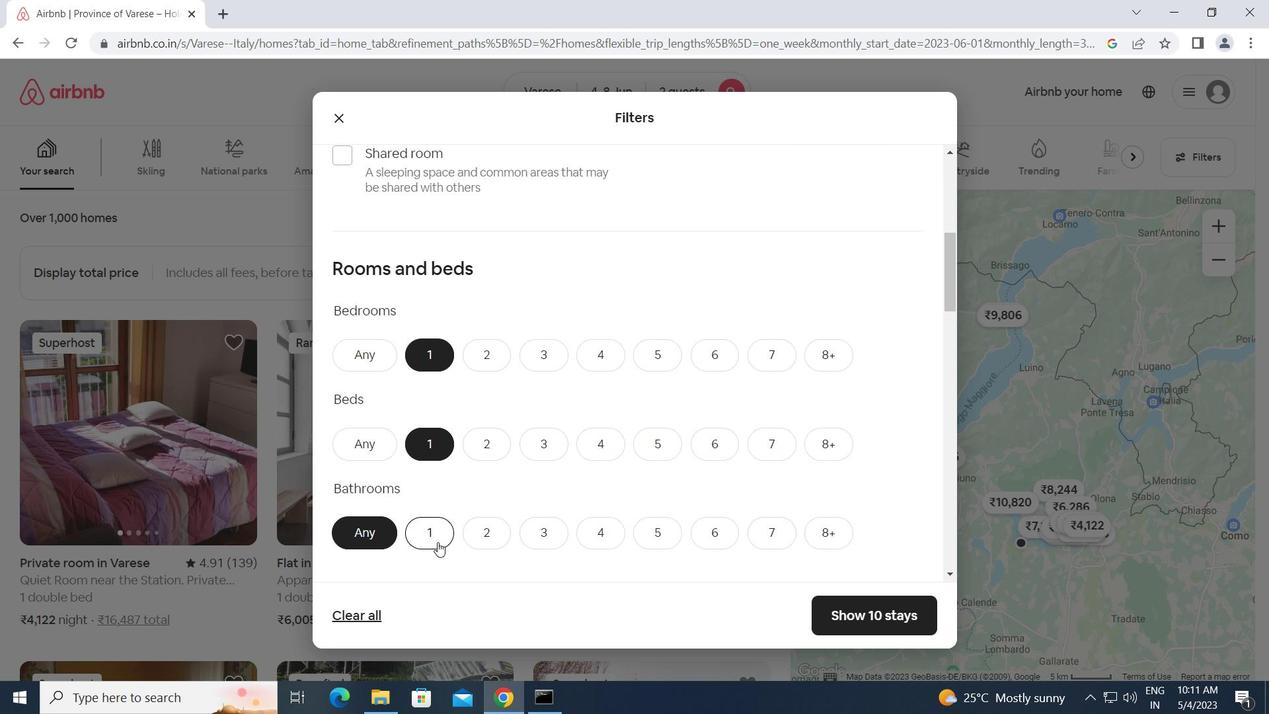 
Action: Mouse pressed left at (435, 542)
Screenshot: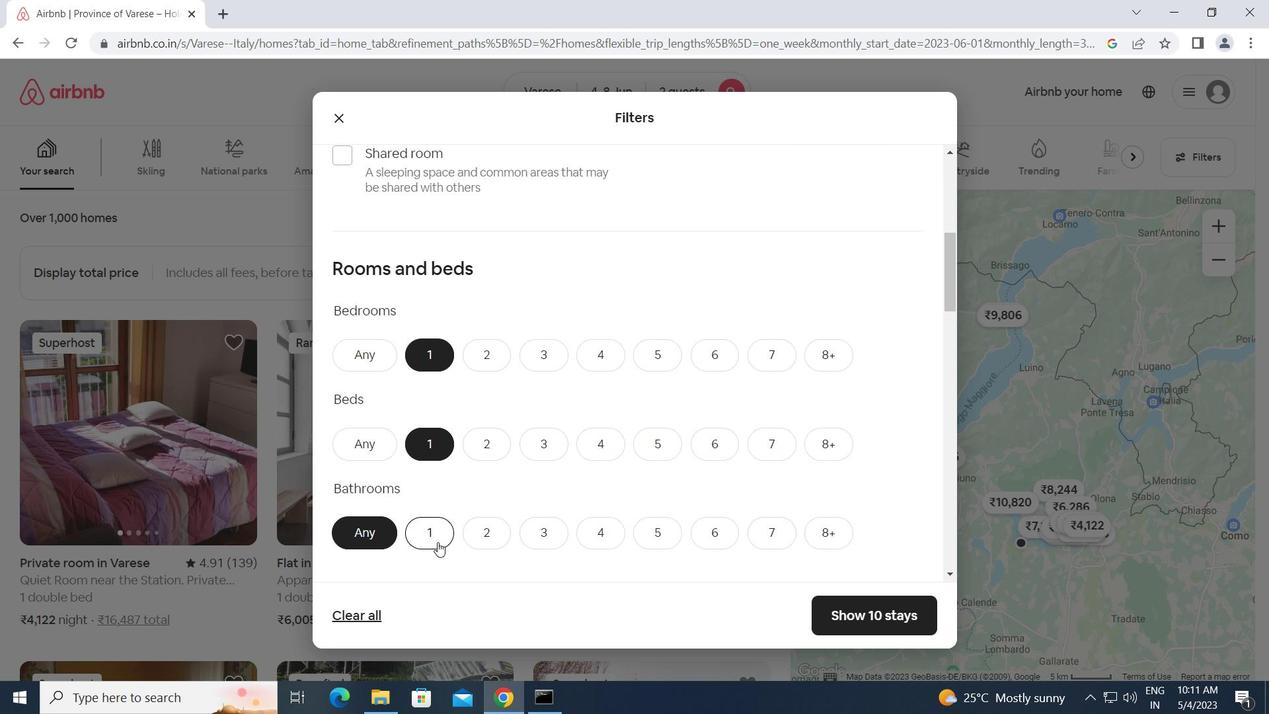 
Action: Mouse scrolled (435, 541) with delta (0, 0)
Screenshot: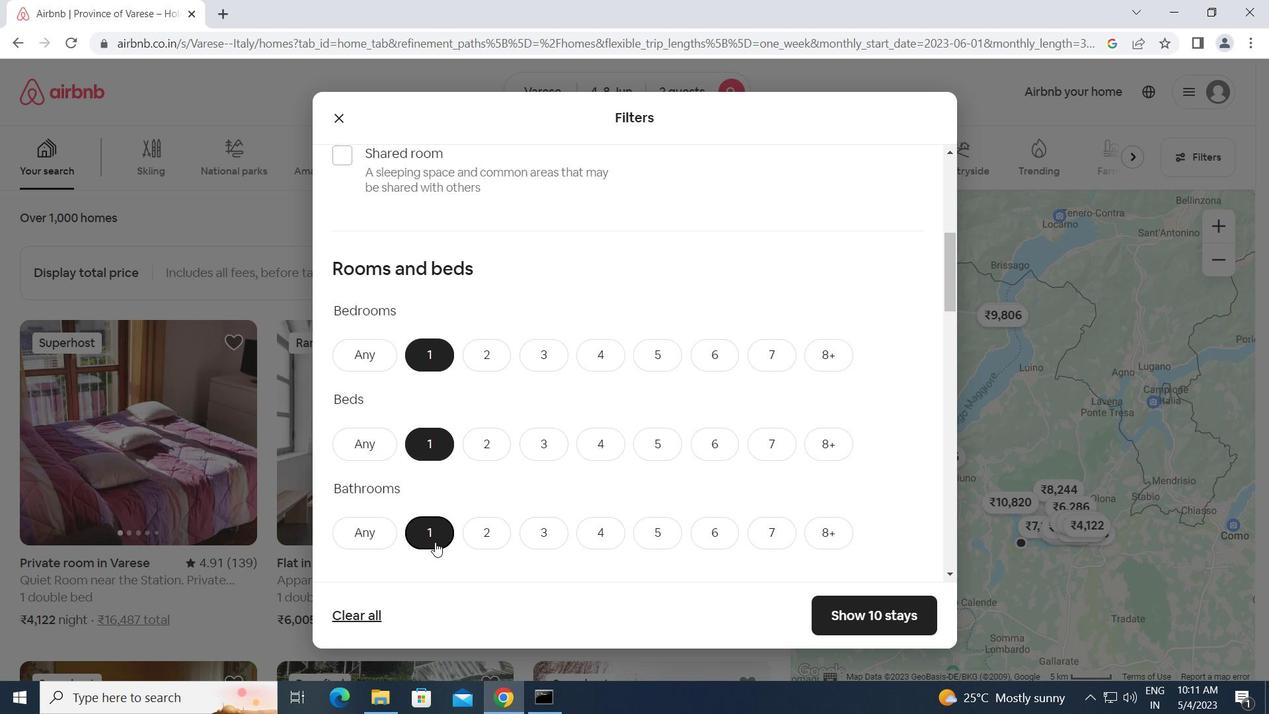 
Action: Mouse scrolled (435, 541) with delta (0, 0)
Screenshot: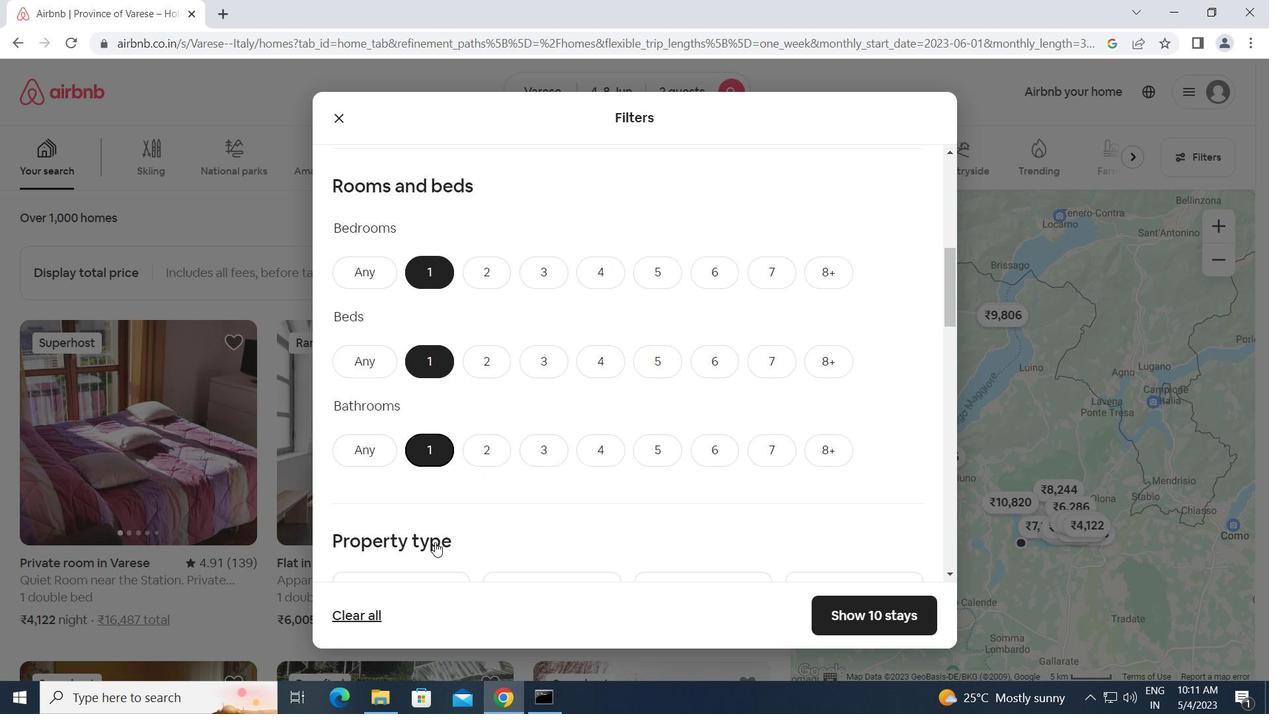
Action: Mouse moved to (419, 545)
Screenshot: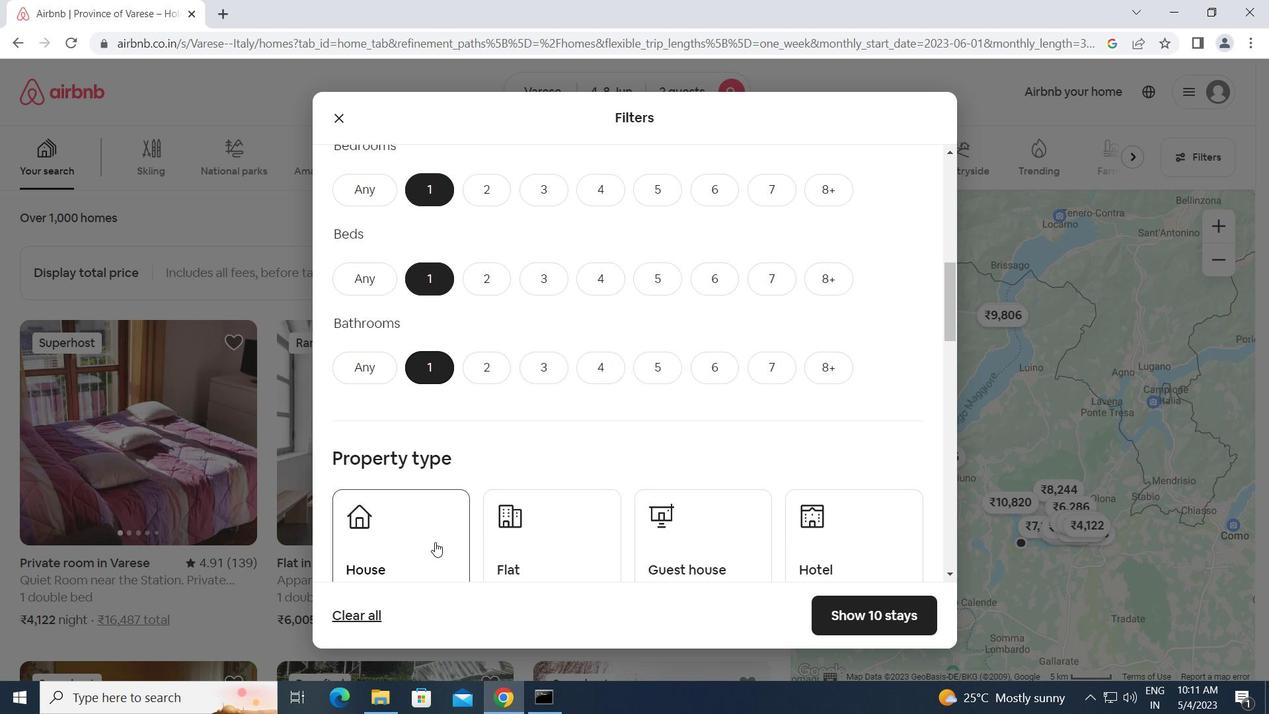 
Action: Mouse scrolled (419, 544) with delta (0, 0)
Screenshot: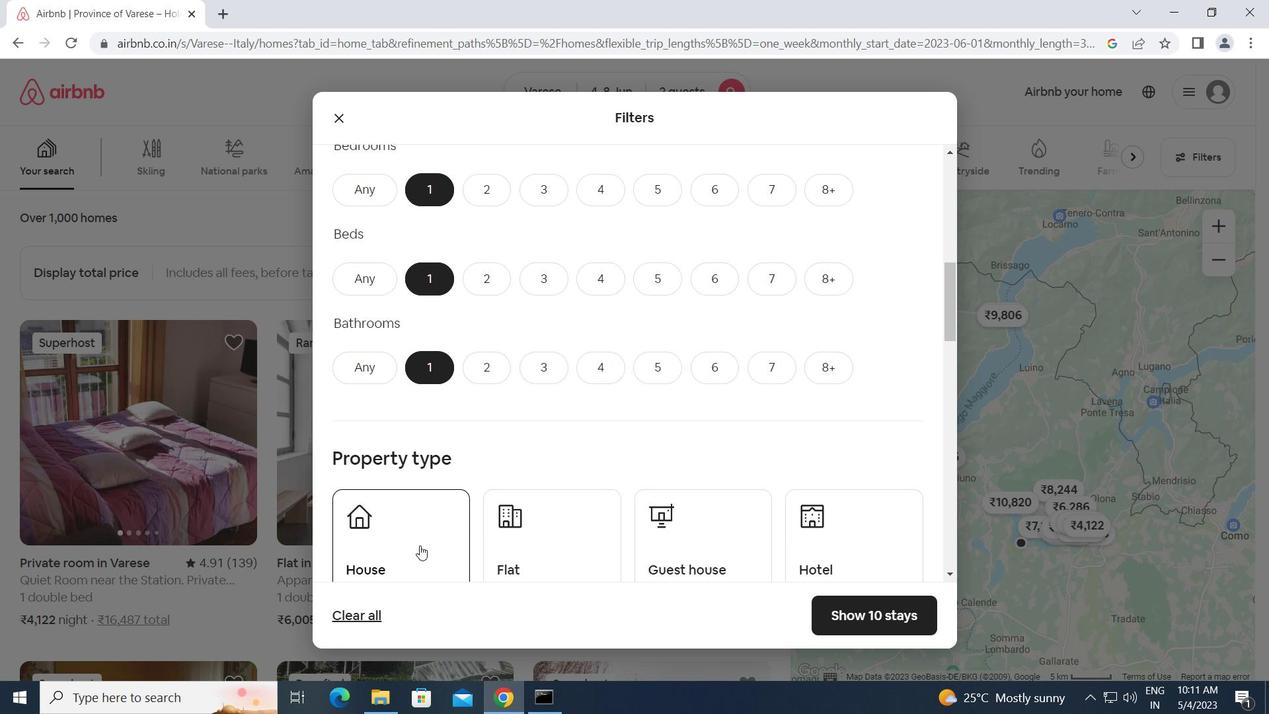 
Action: Mouse moved to (420, 486)
Screenshot: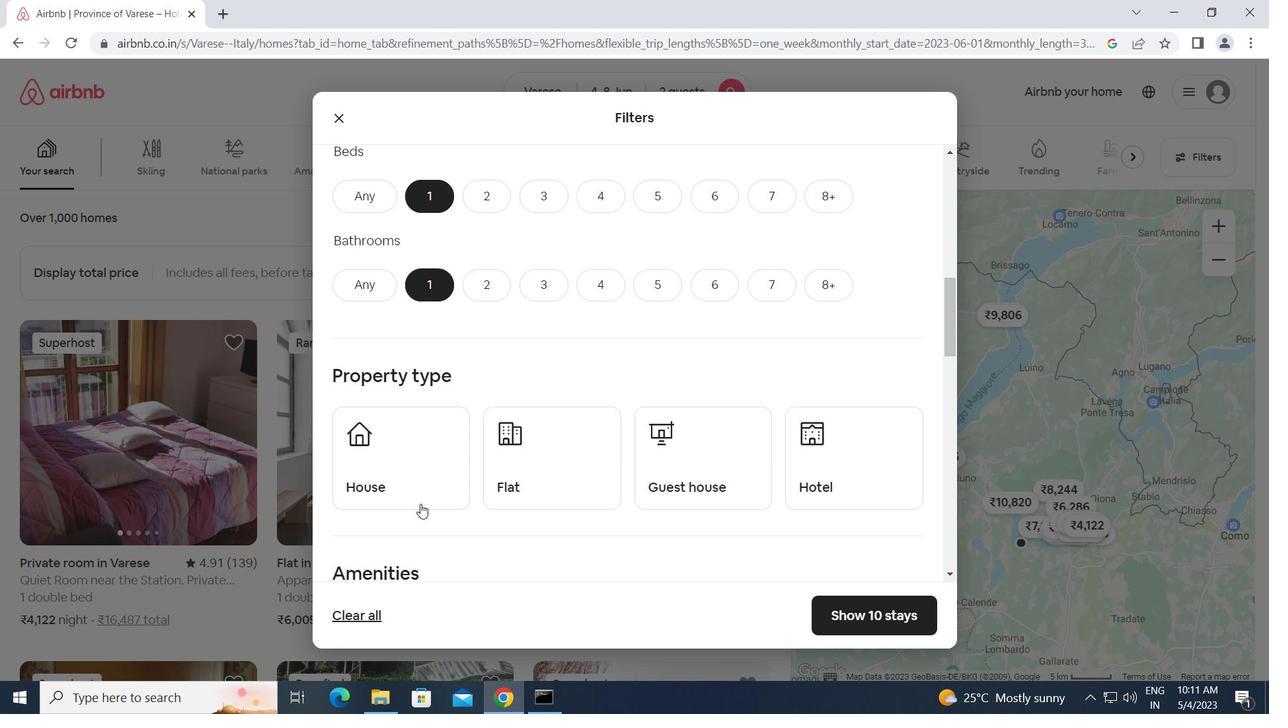 
Action: Mouse pressed left at (420, 486)
Screenshot: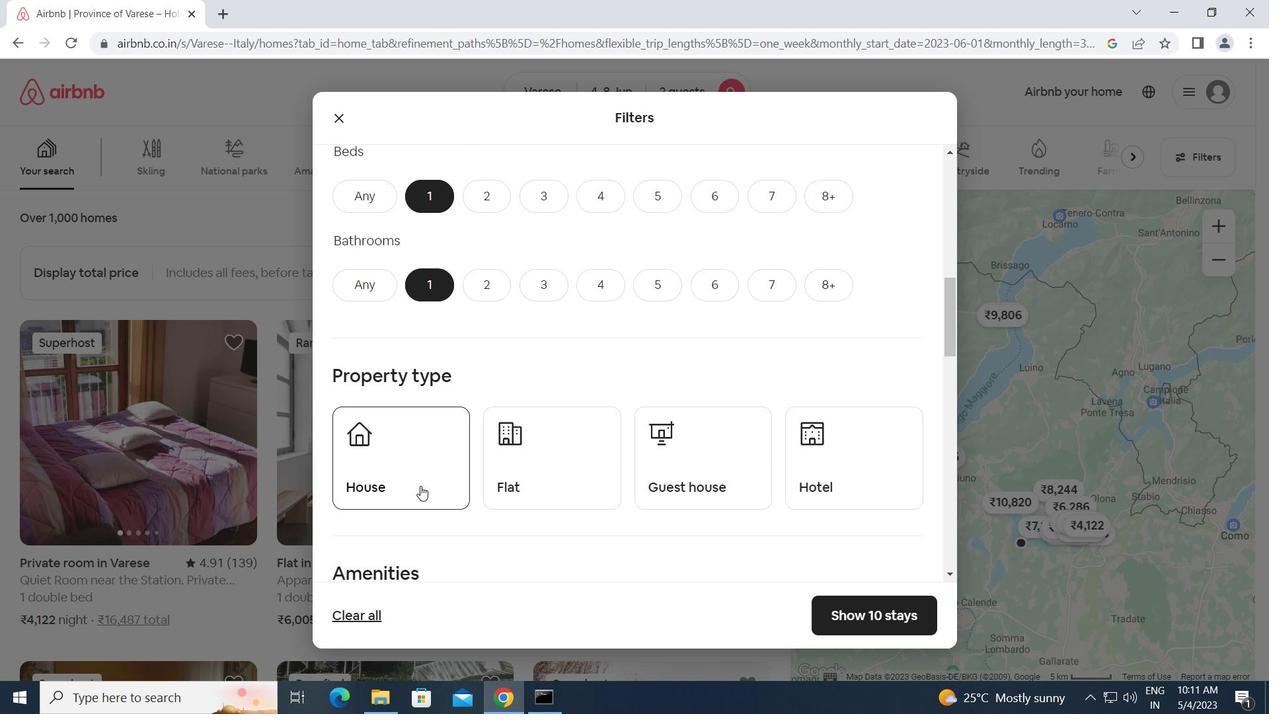 
Action: Mouse moved to (558, 474)
Screenshot: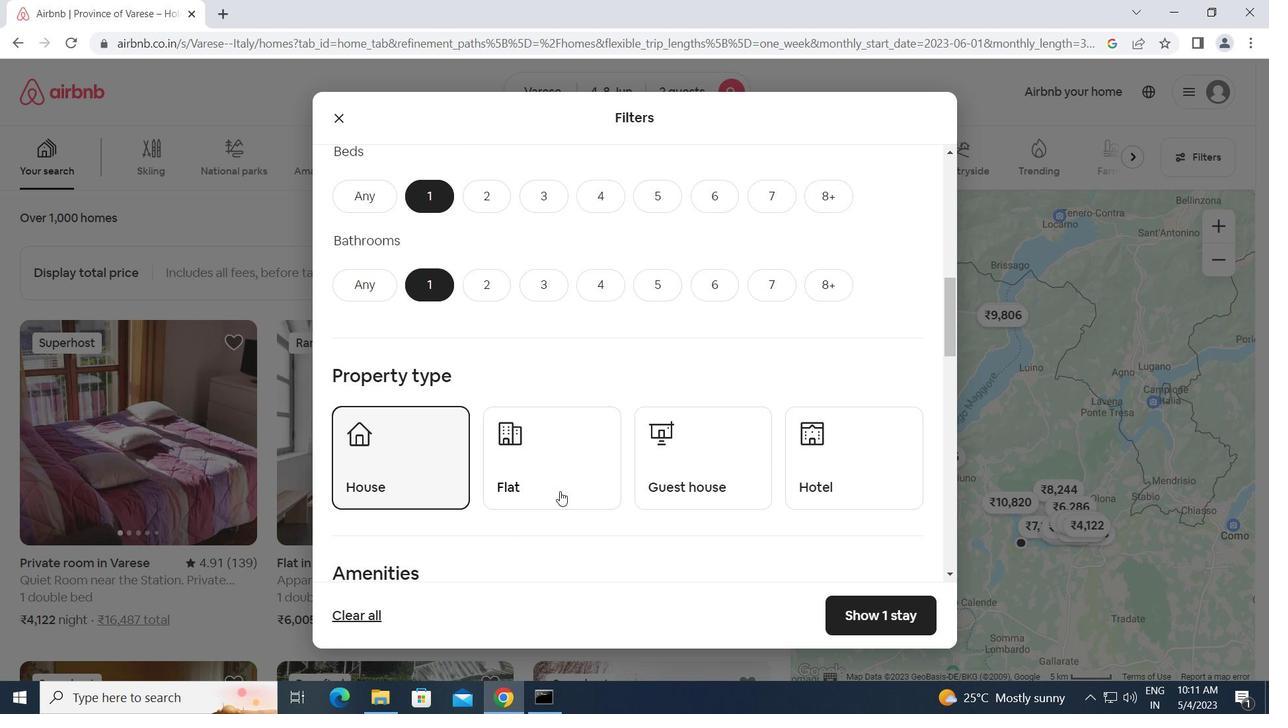 
Action: Mouse pressed left at (558, 474)
Screenshot: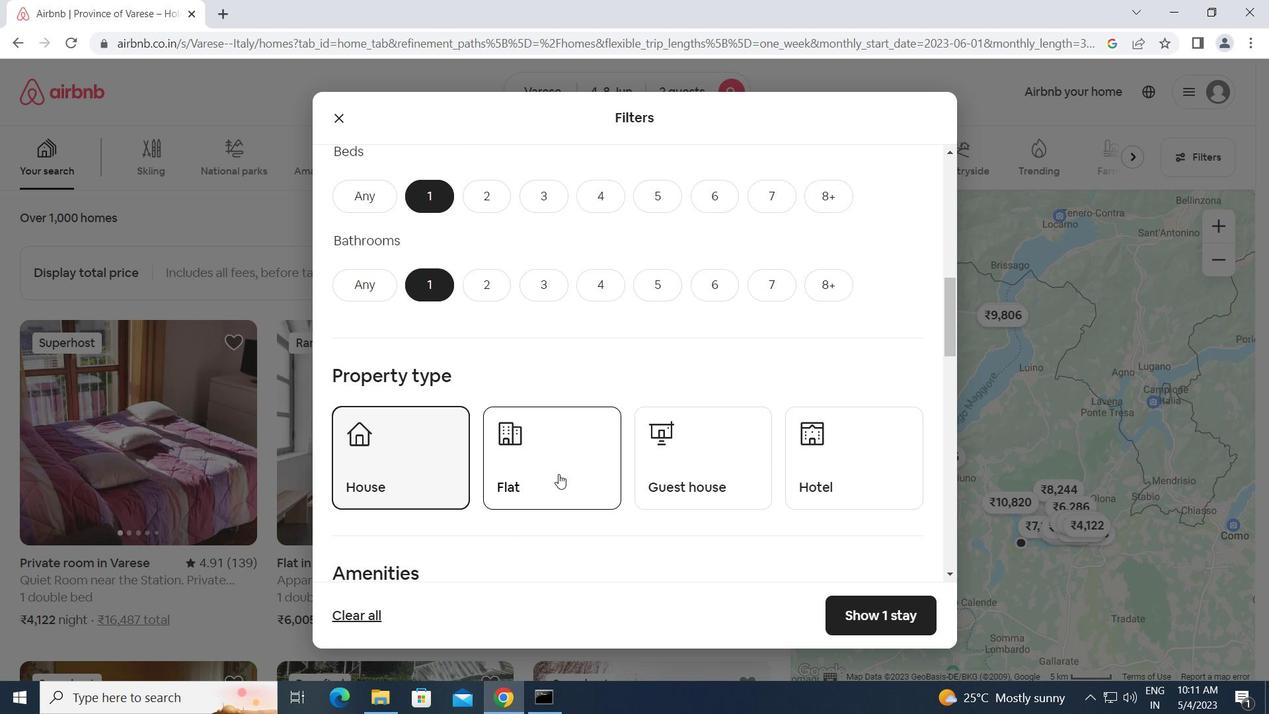 
Action: Mouse moved to (724, 485)
Screenshot: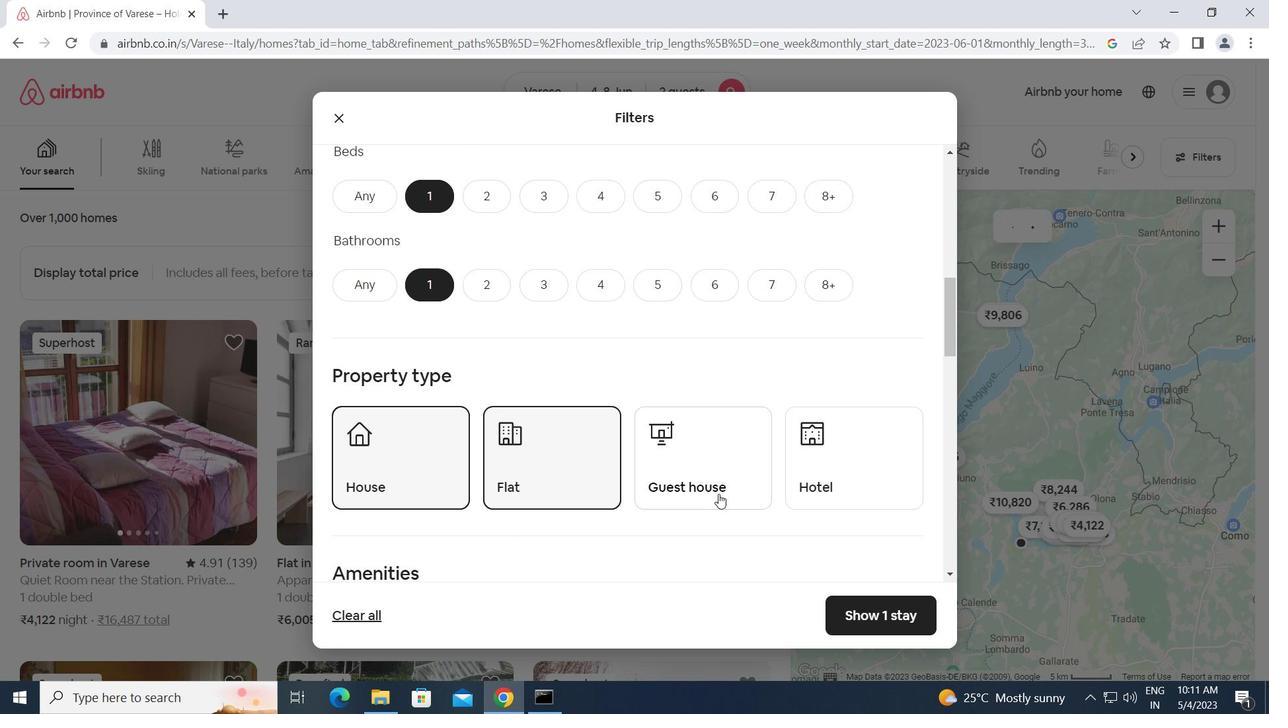 
Action: Mouse pressed left at (724, 485)
Screenshot: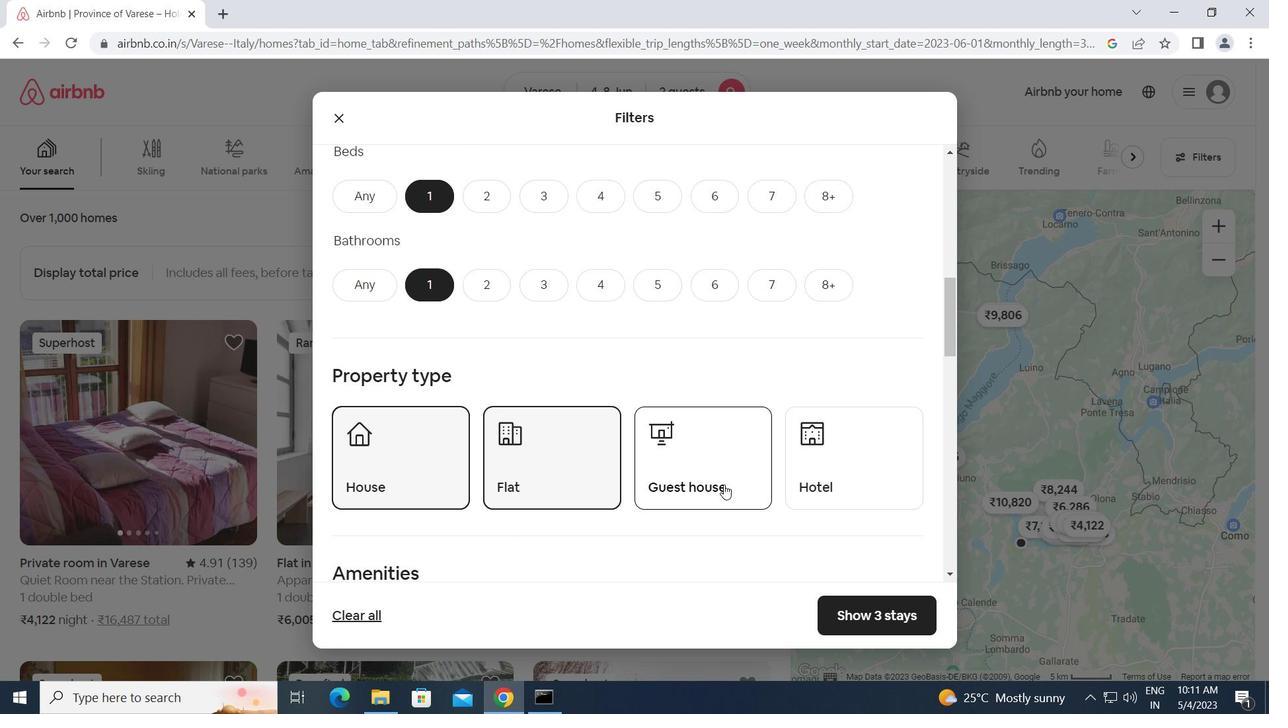 
Action: Mouse moved to (850, 455)
Screenshot: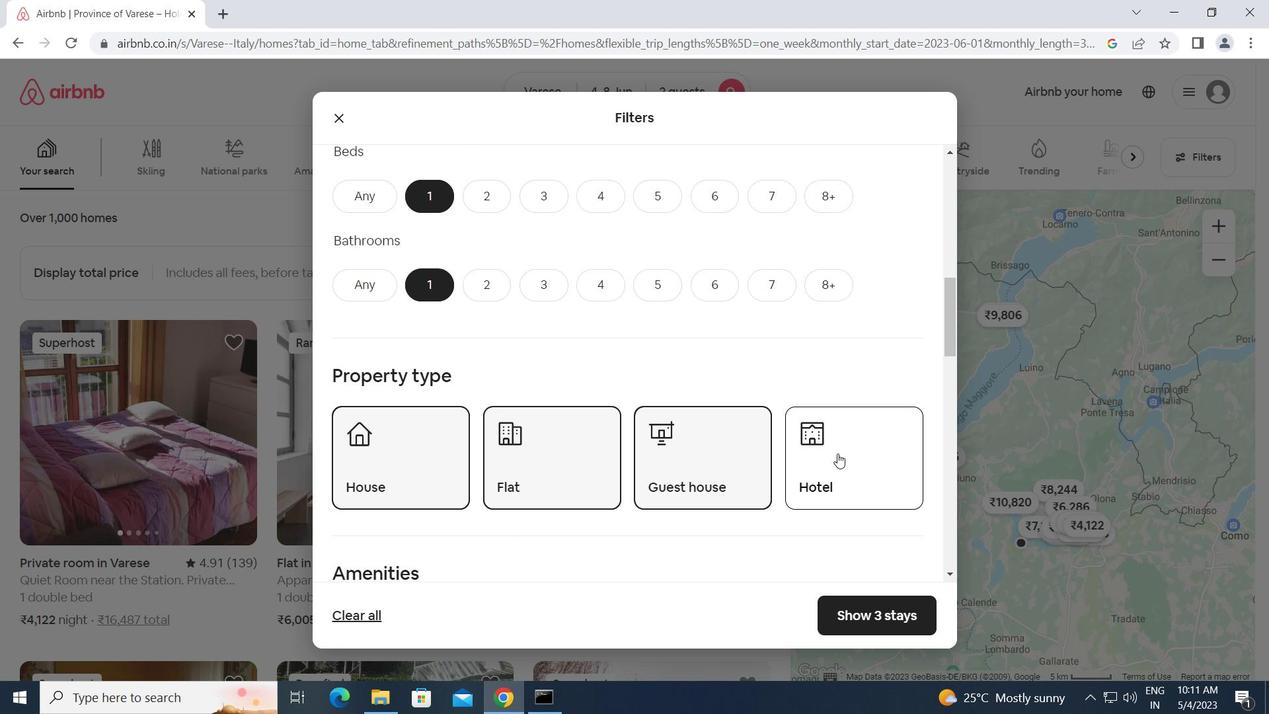 
Action: Mouse pressed left at (850, 455)
Screenshot: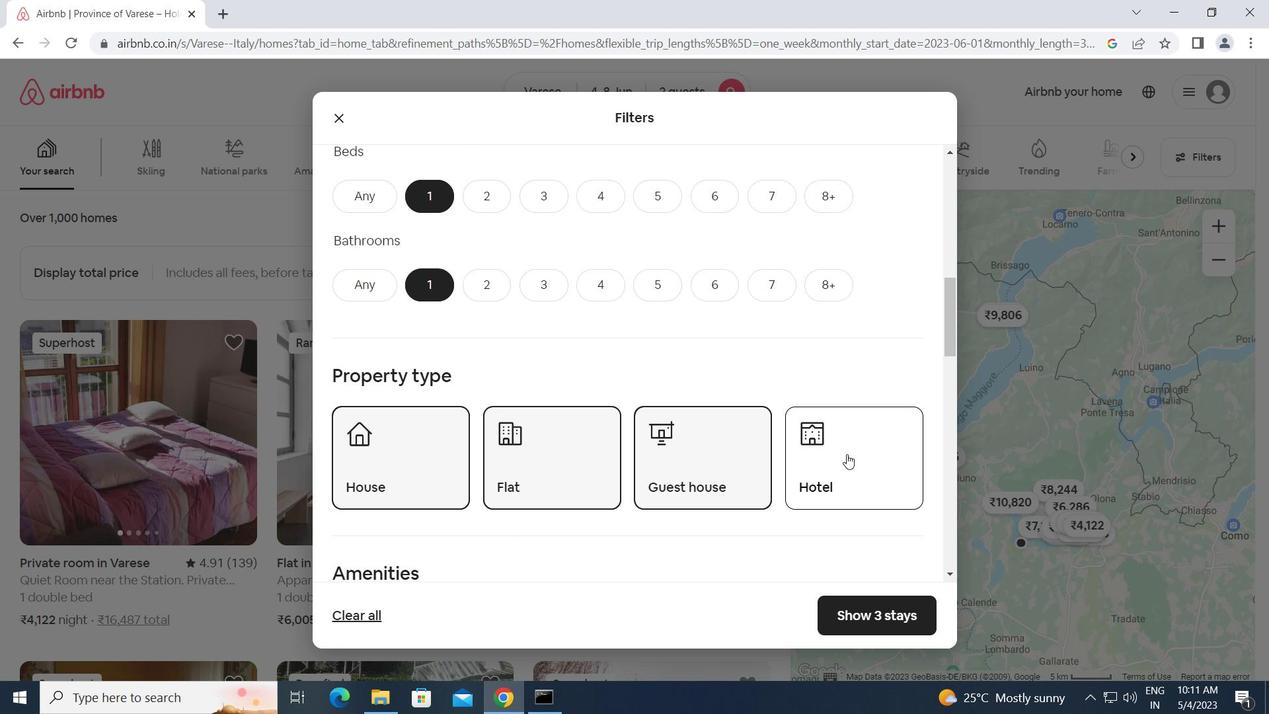 
Action: Mouse moved to (701, 490)
Screenshot: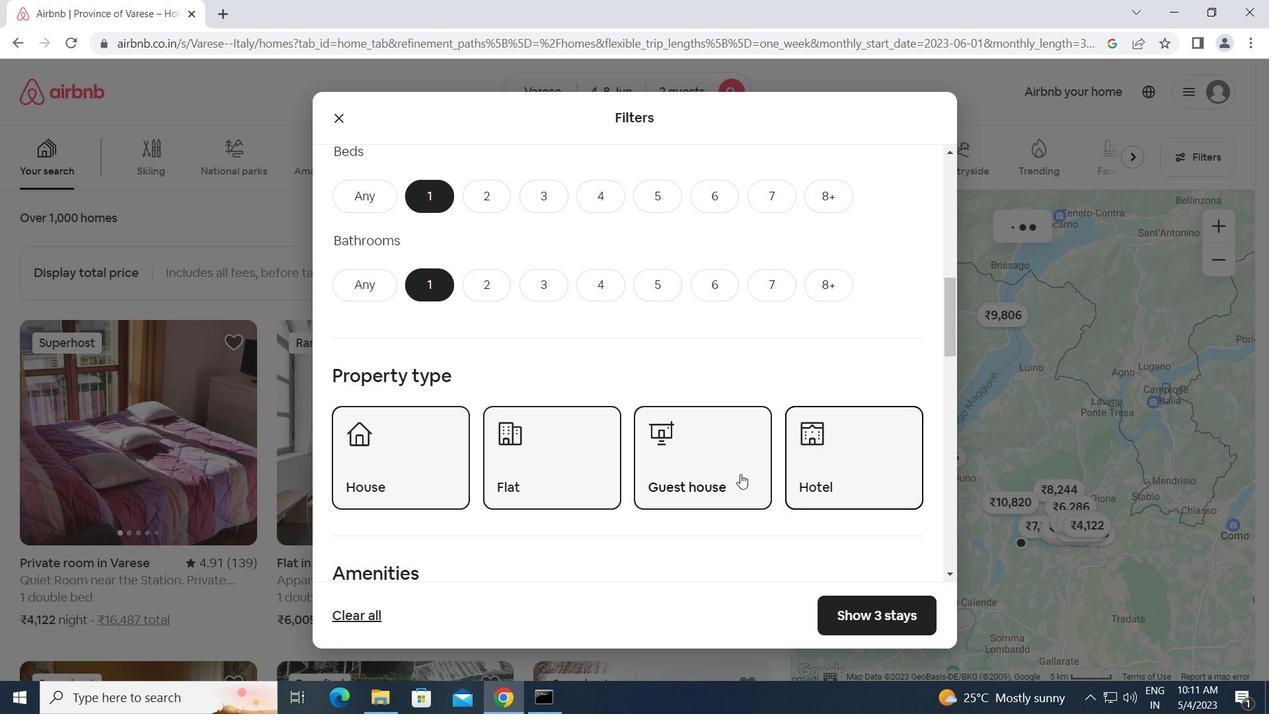 
Action: Mouse scrolled (701, 489) with delta (0, 0)
Screenshot: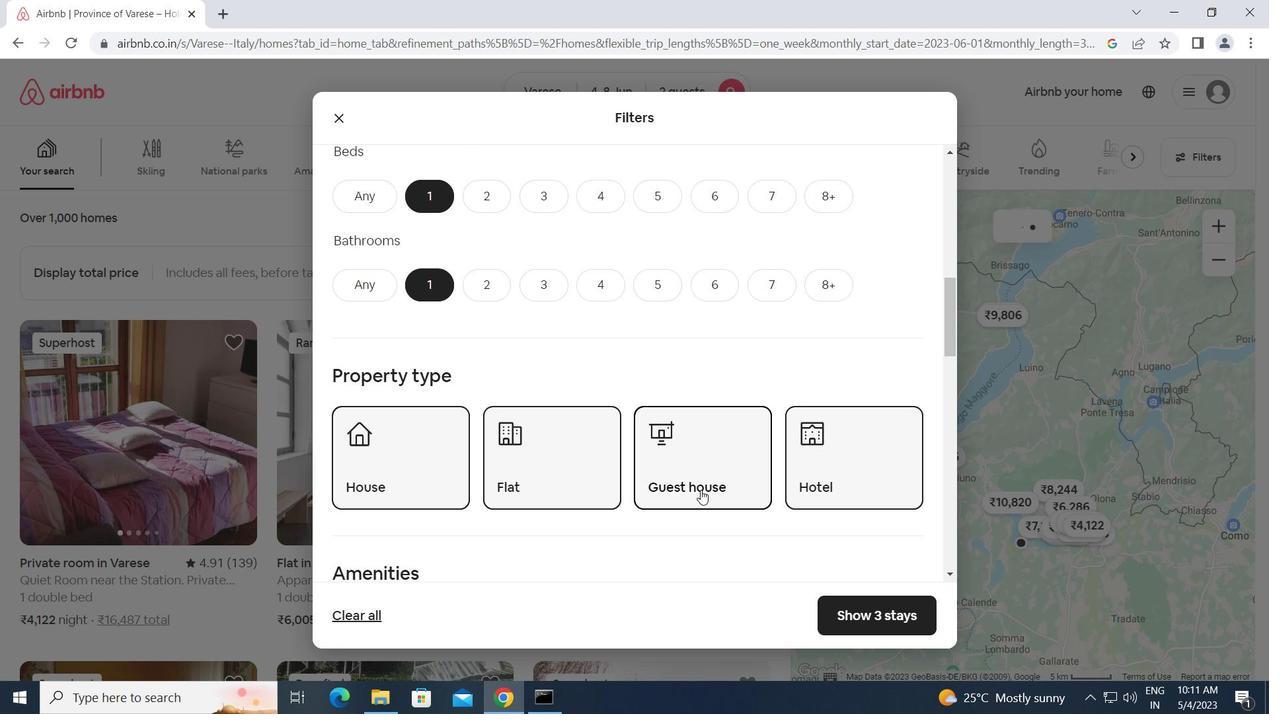 
Action: Mouse scrolled (701, 489) with delta (0, 0)
Screenshot: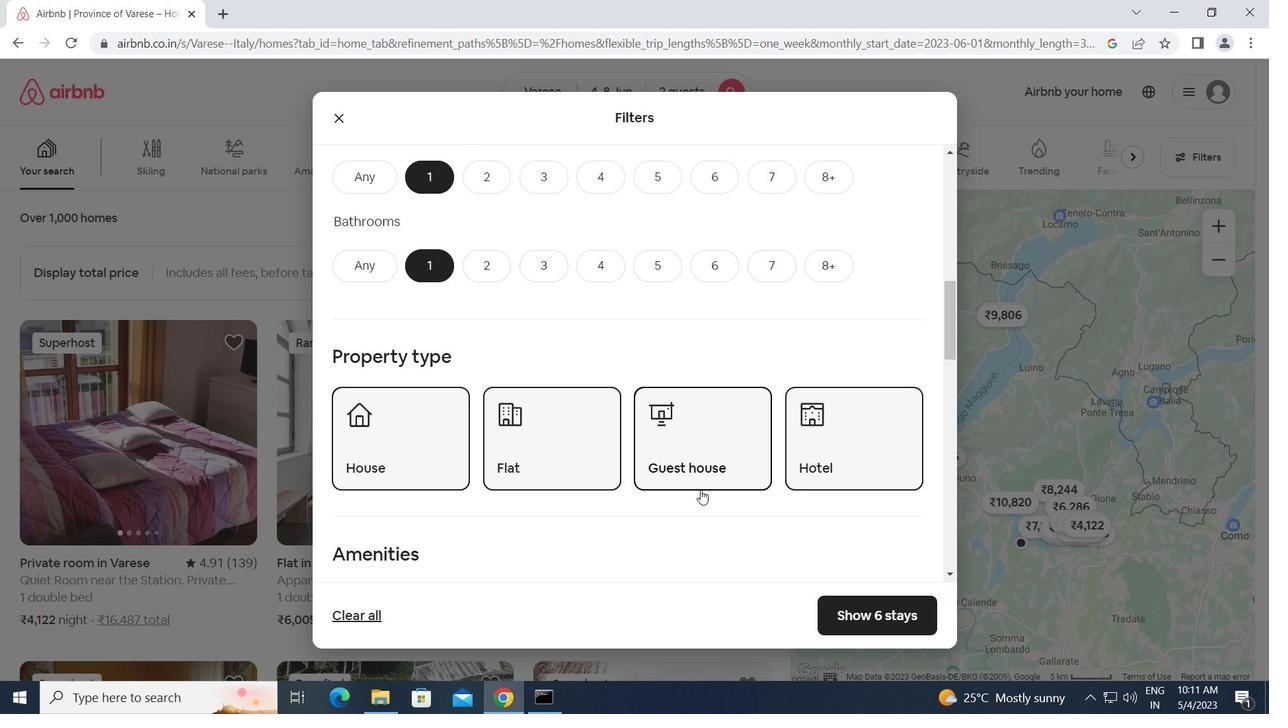 
Action: Mouse moved to (451, 531)
Screenshot: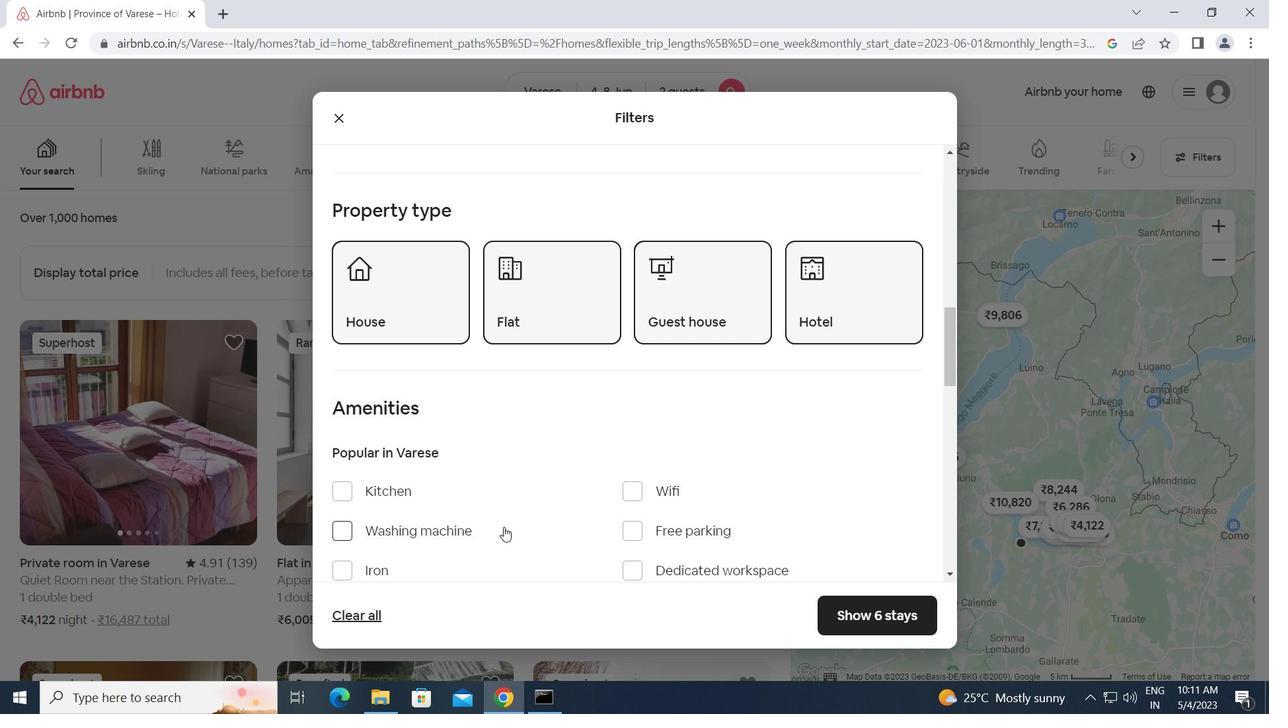 
Action: Mouse scrolled (451, 530) with delta (0, 0)
Screenshot: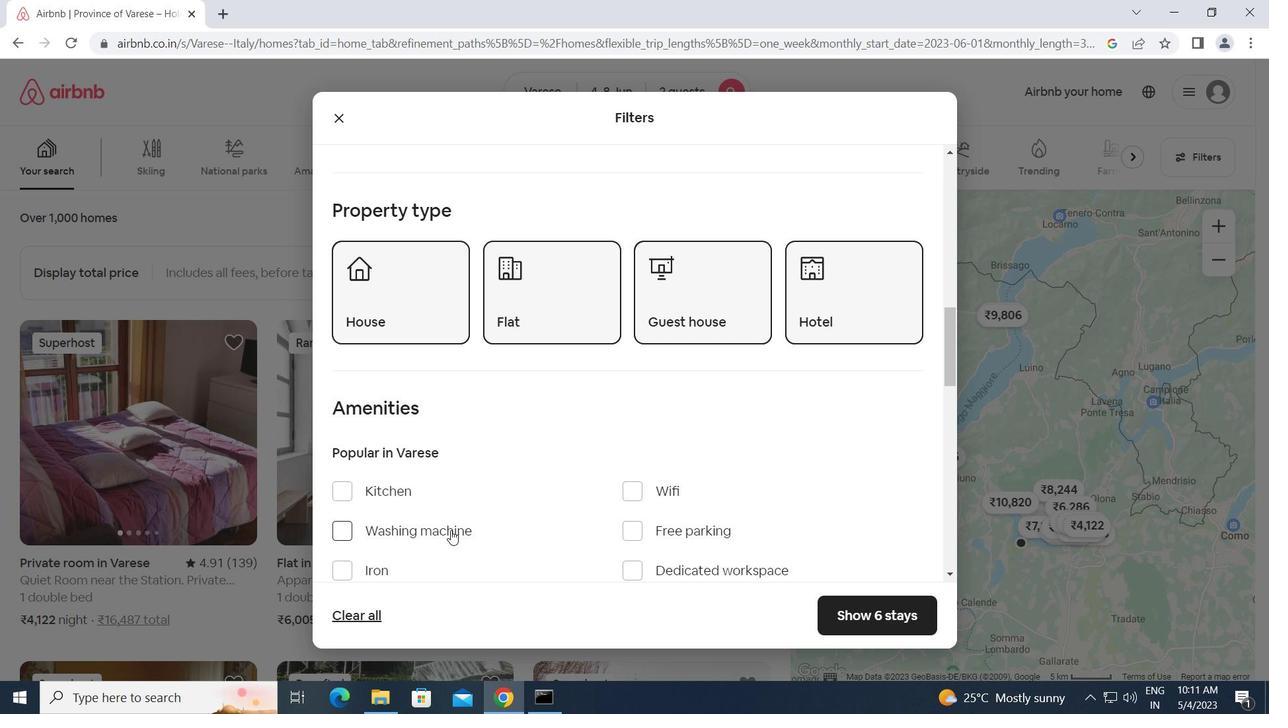 
Action: Mouse scrolled (451, 530) with delta (0, 0)
Screenshot: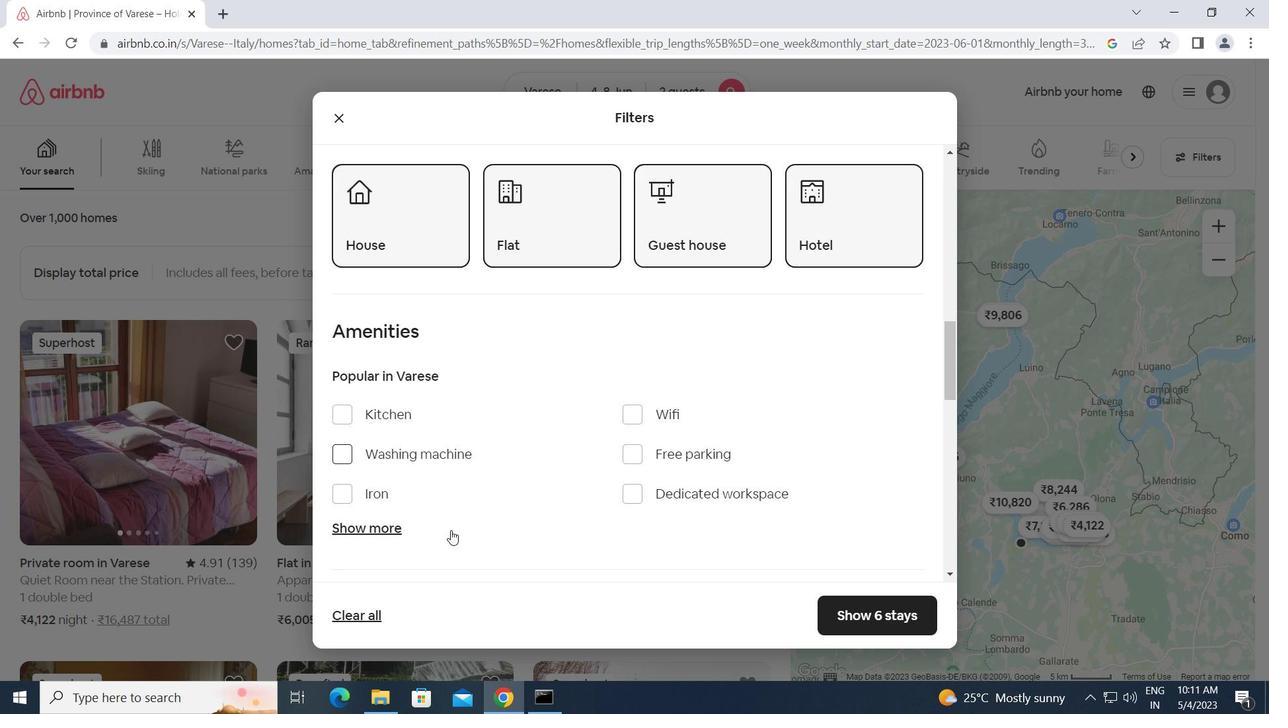 
Action: Mouse scrolled (451, 530) with delta (0, 0)
Screenshot: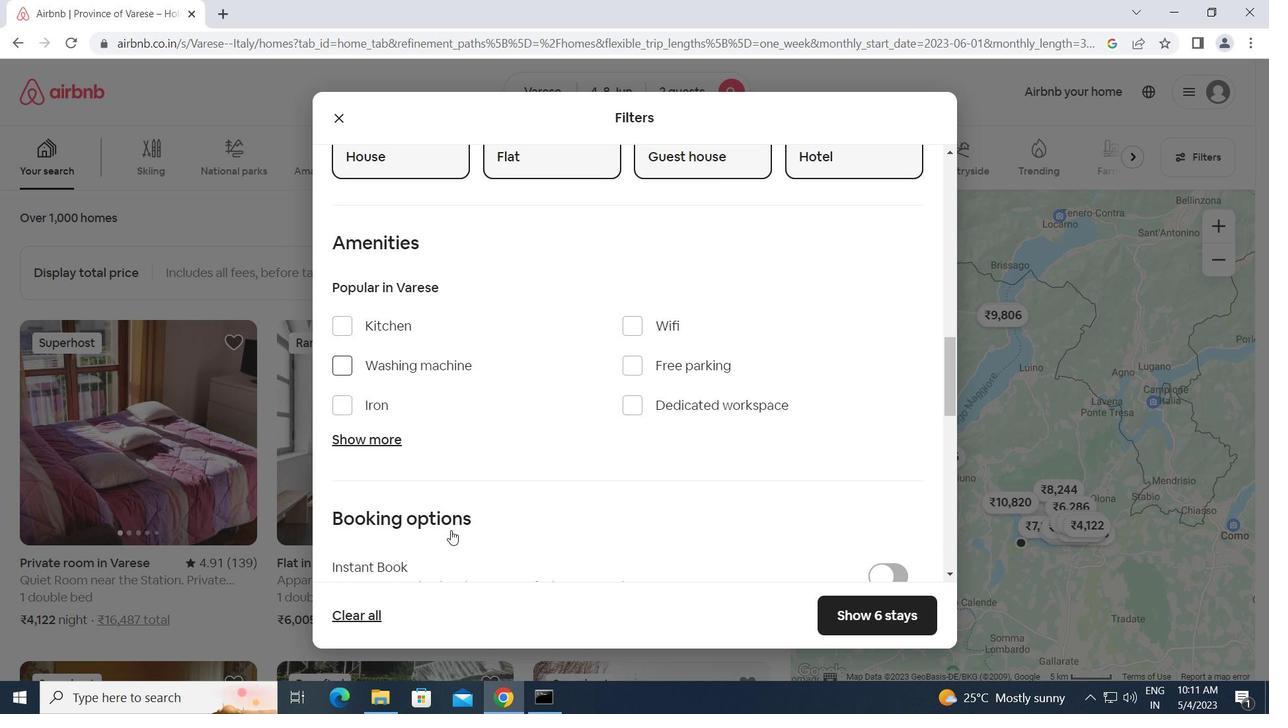 
Action: Mouse scrolled (451, 530) with delta (0, 0)
Screenshot: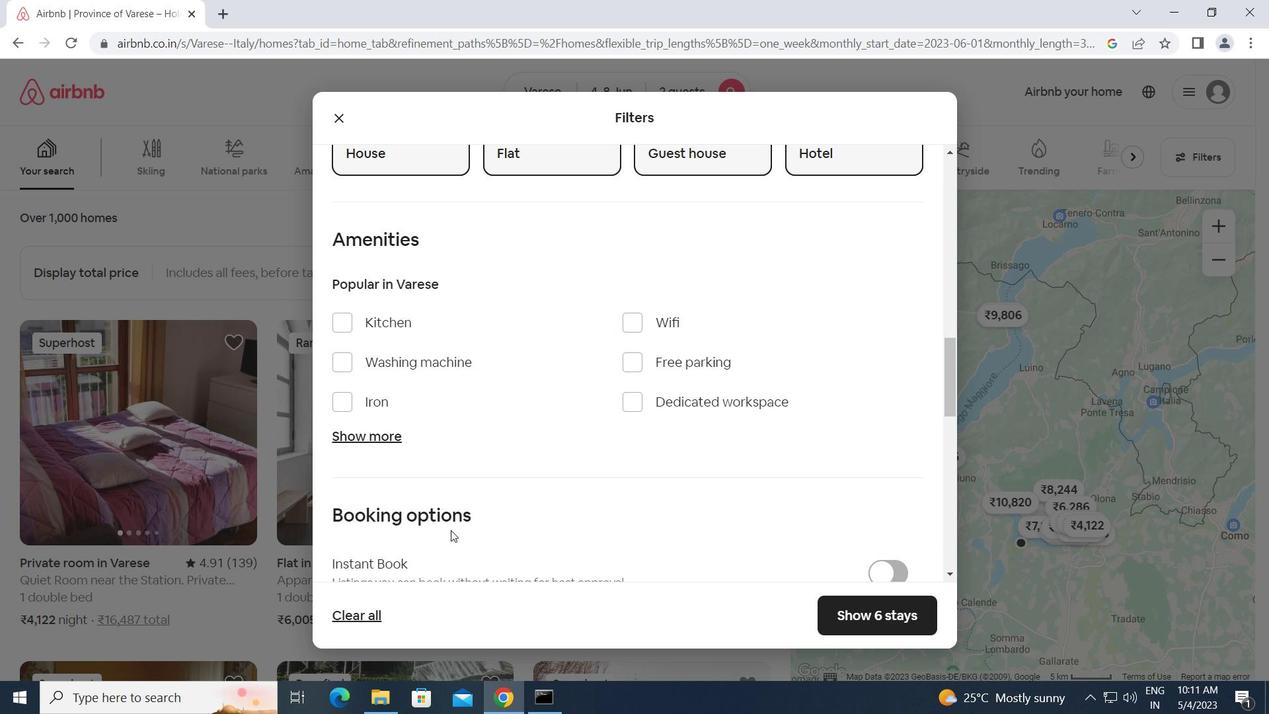 
Action: Mouse moved to (888, 473)
Screenshot: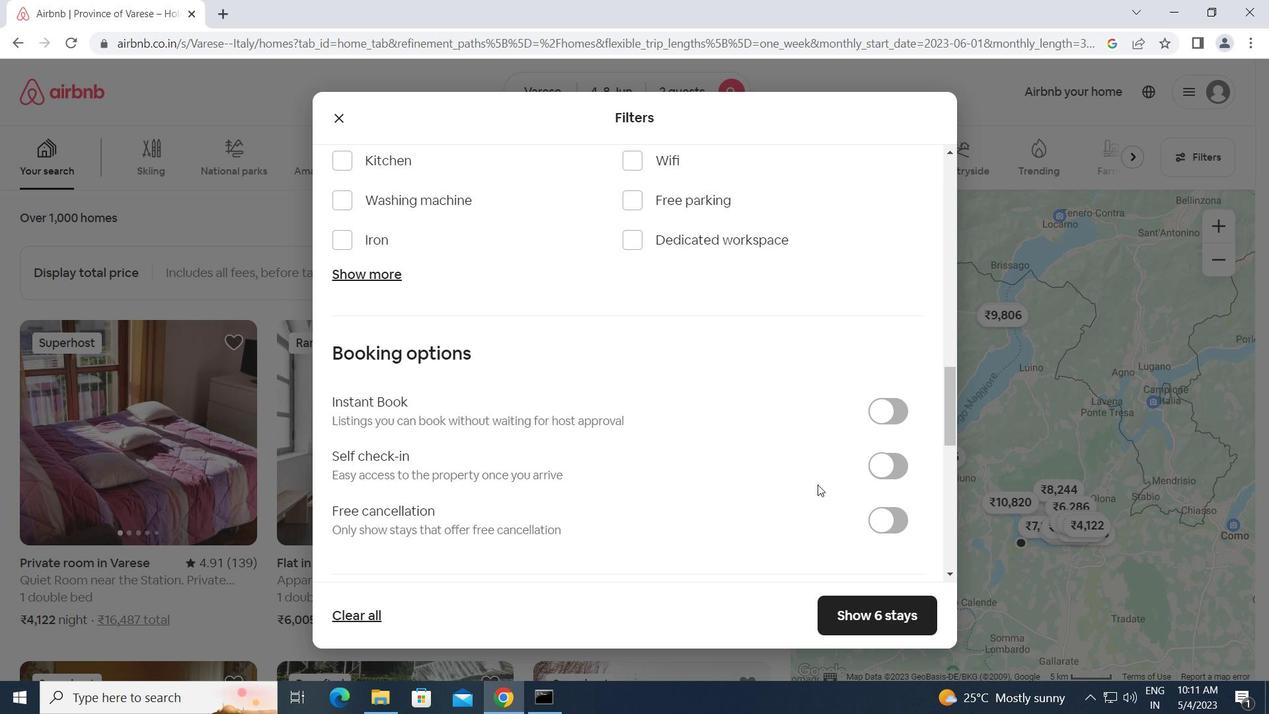 
Action: Mouse pressed left at (888, 473)
Screenshot: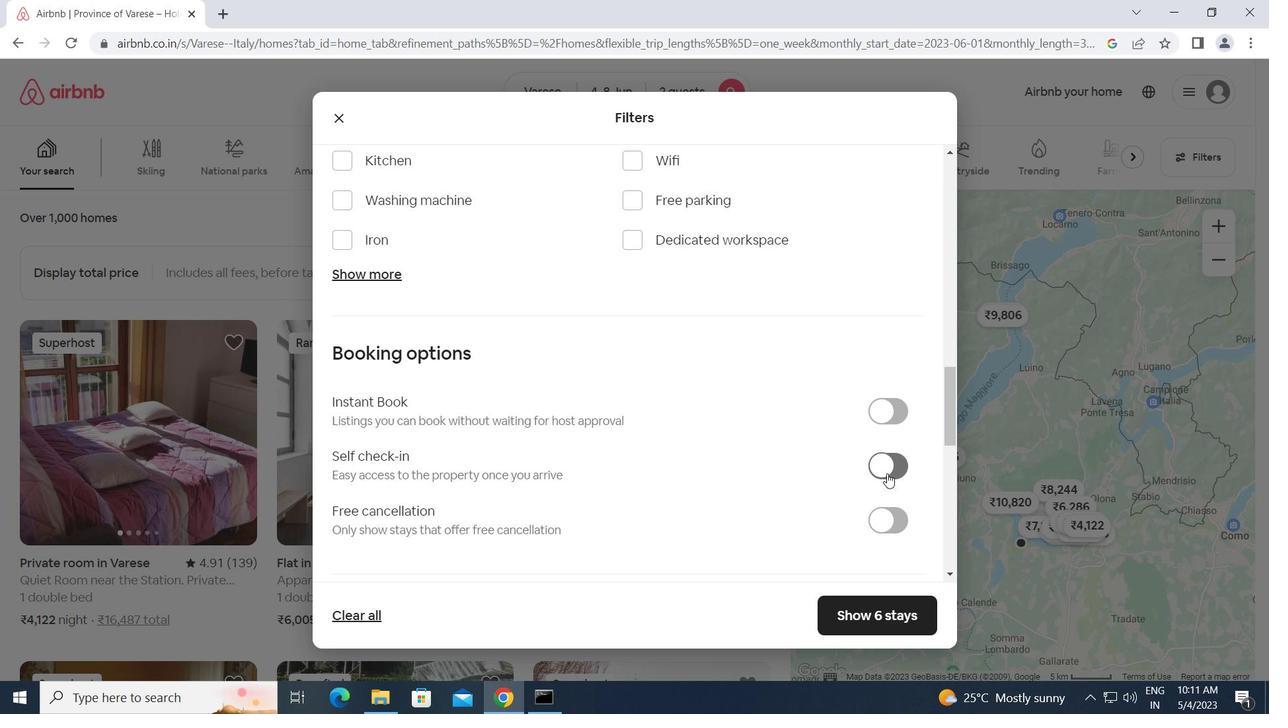 
Action: Mouse moved to (716, 492)
Screenshot: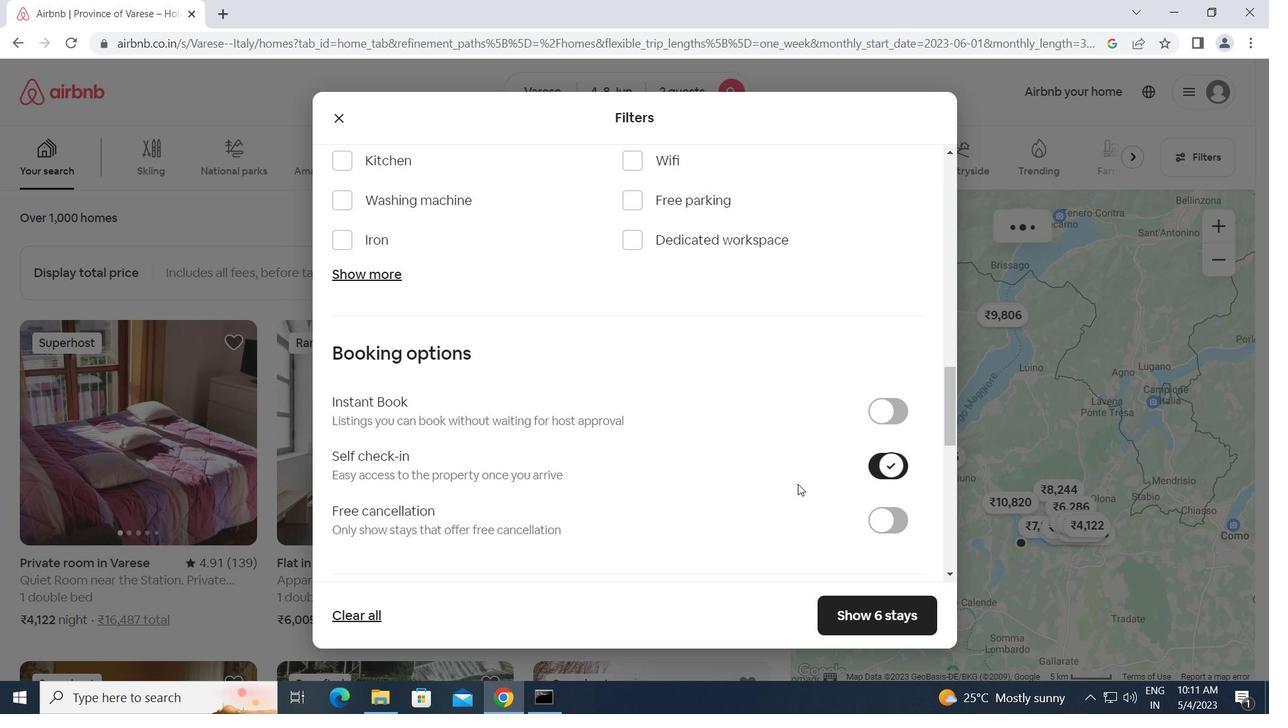 
Action: Mouse scrolled (716, 492) with delta (0, 0)
Screenshot: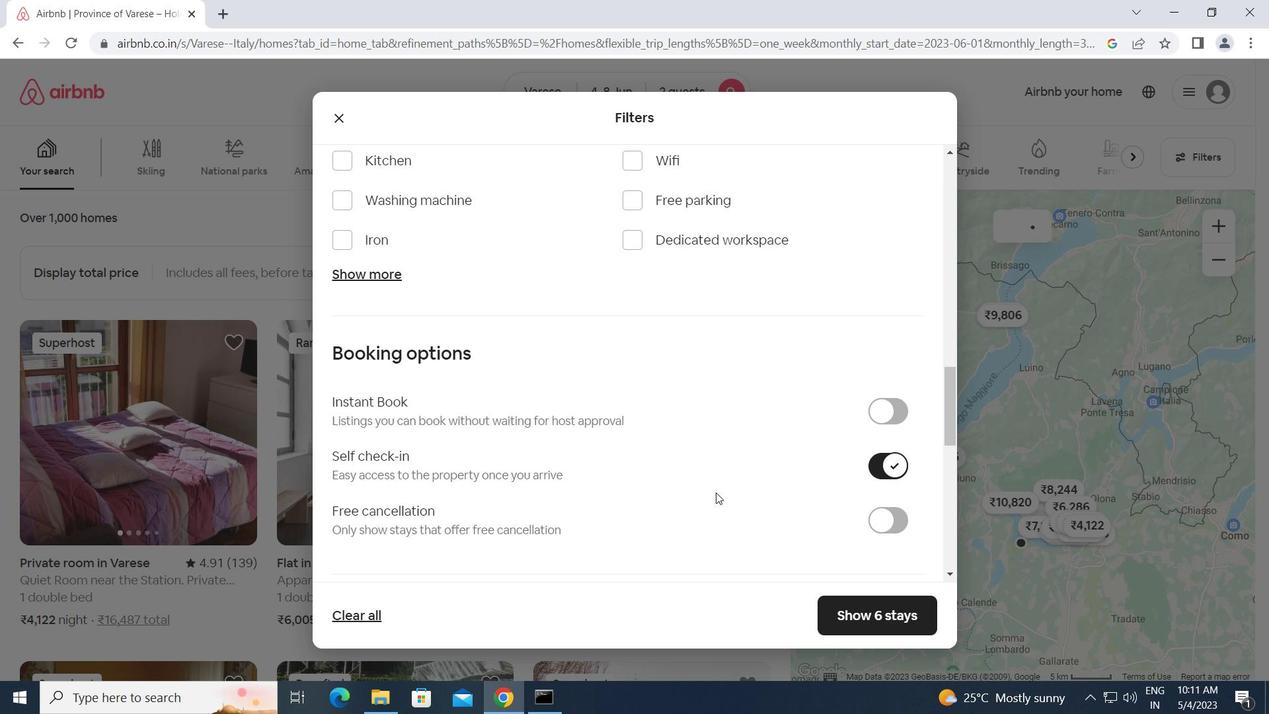 
Action: Mouse scrolled (716, 492) with delta (0, 0)
Screenshot: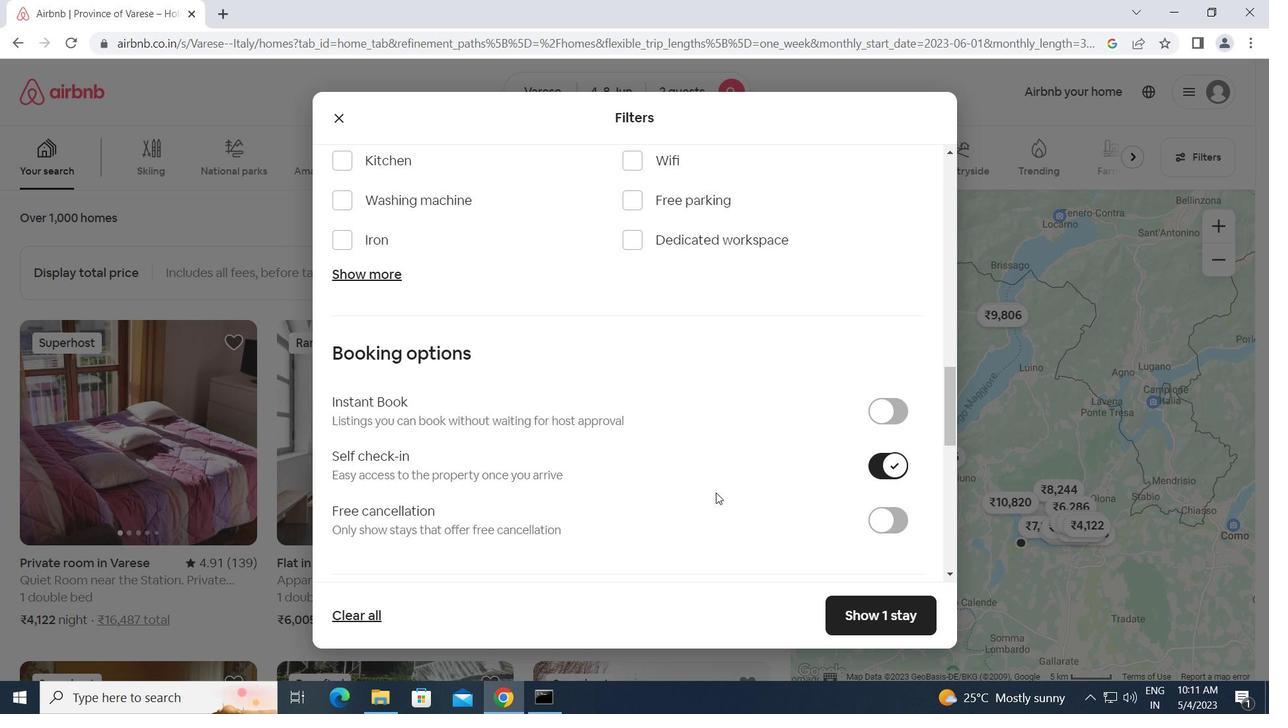 
Action: Mouse scrolled (716, 492) with delta (0, 0)
Screenshot: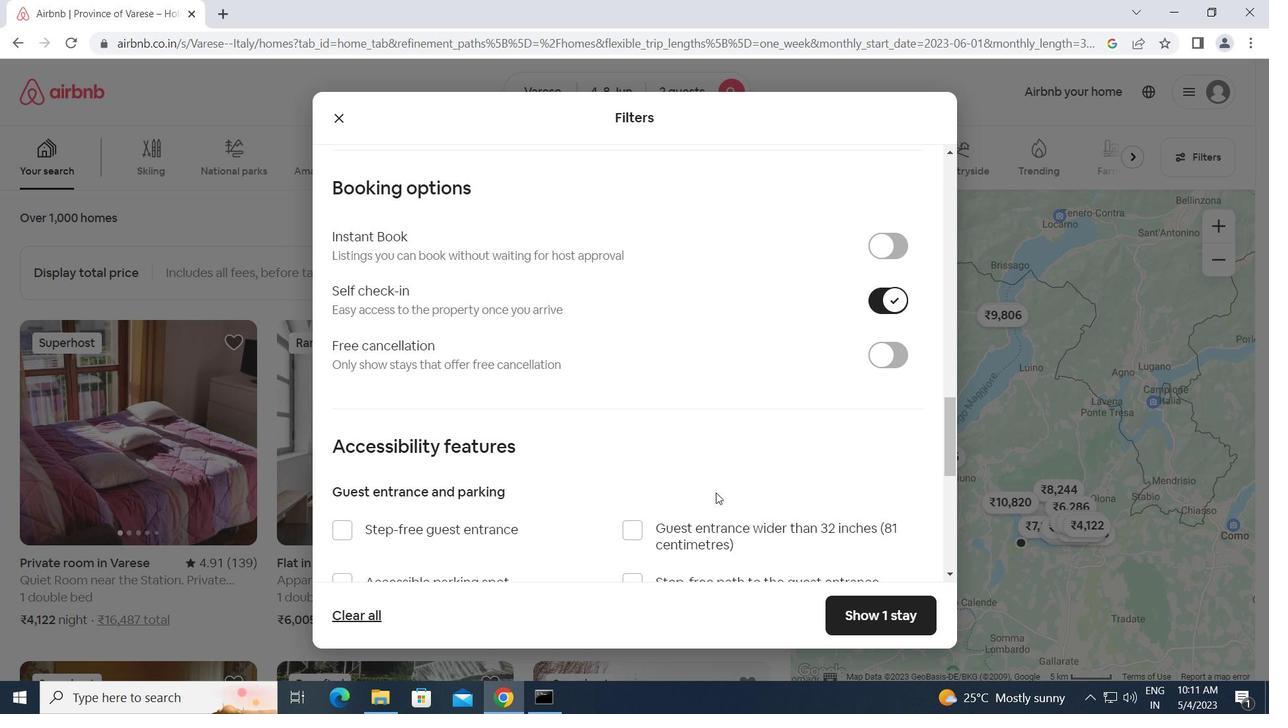 
Action: Mouse scrolled (716, 492) with delta (0, 0)
Screenshot: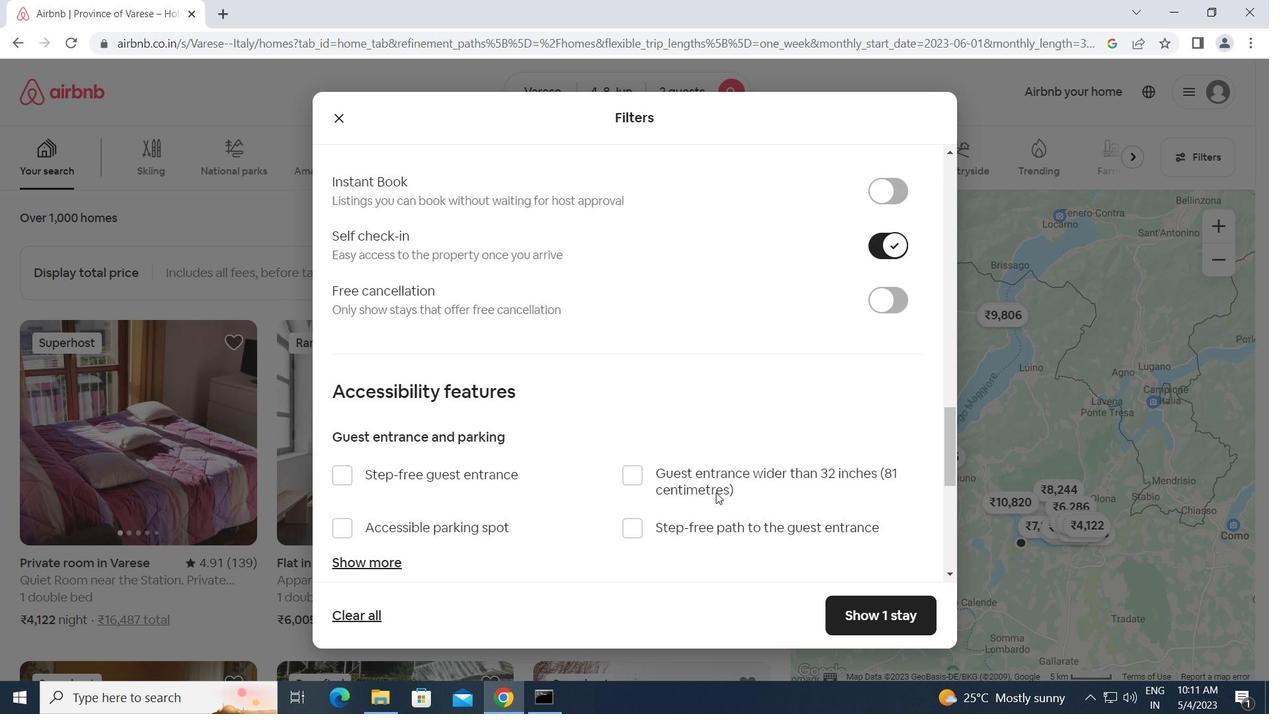 
Action: Mouse scrolled (716, 492) with delta (0, 0)
Screenshot: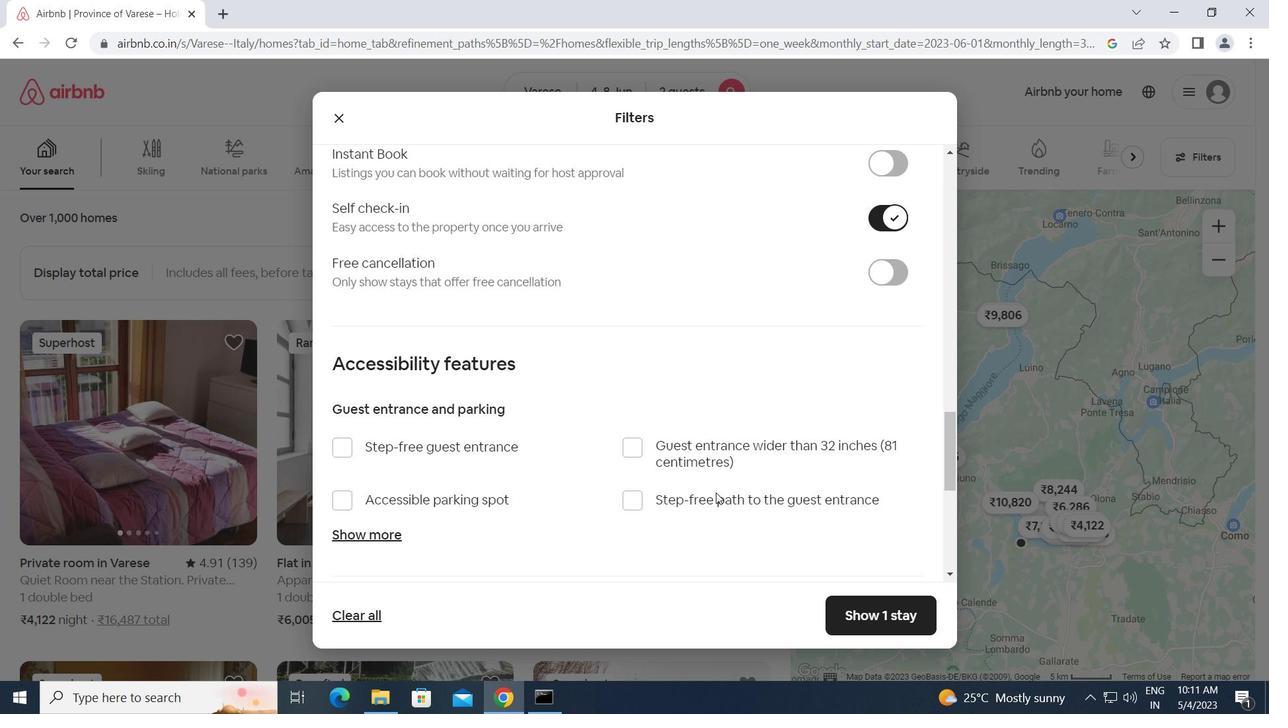 
Action: Mouse scrolled (716, 492) with delta (0, 0)
Screenshot: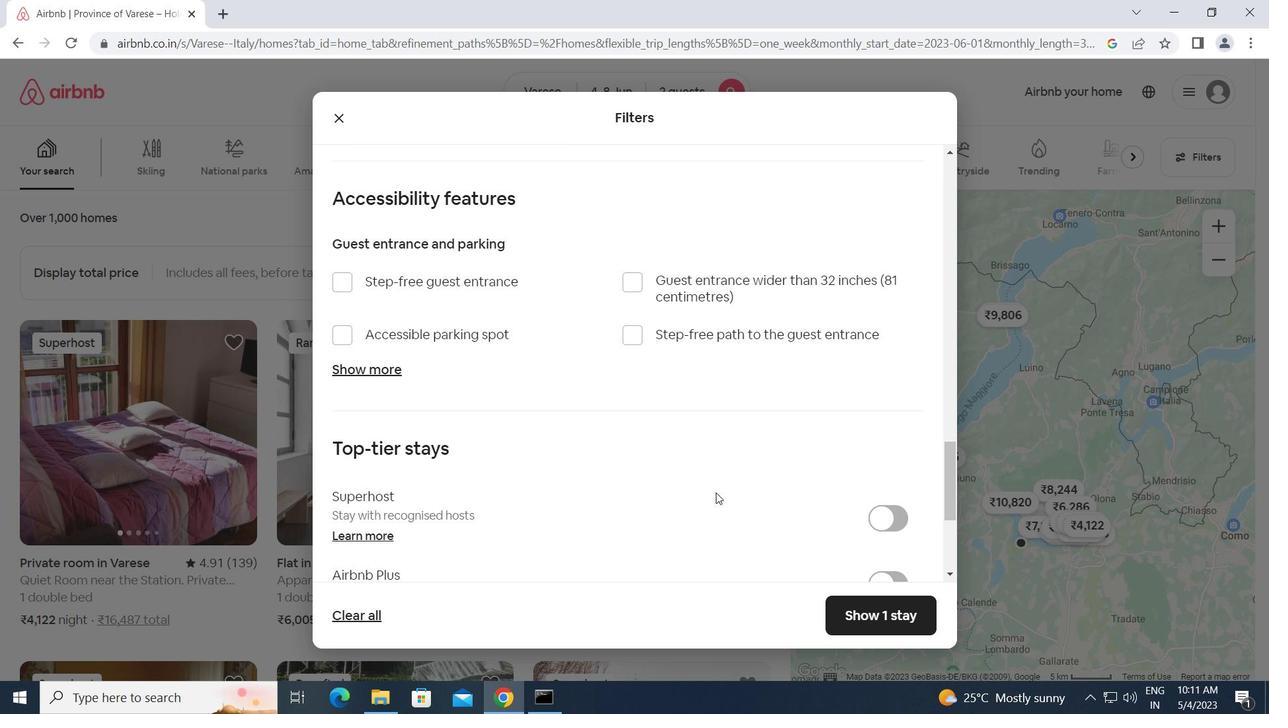 
Action: Mouse scrolled (716, 492) with delta (0, 0)
Screenshot: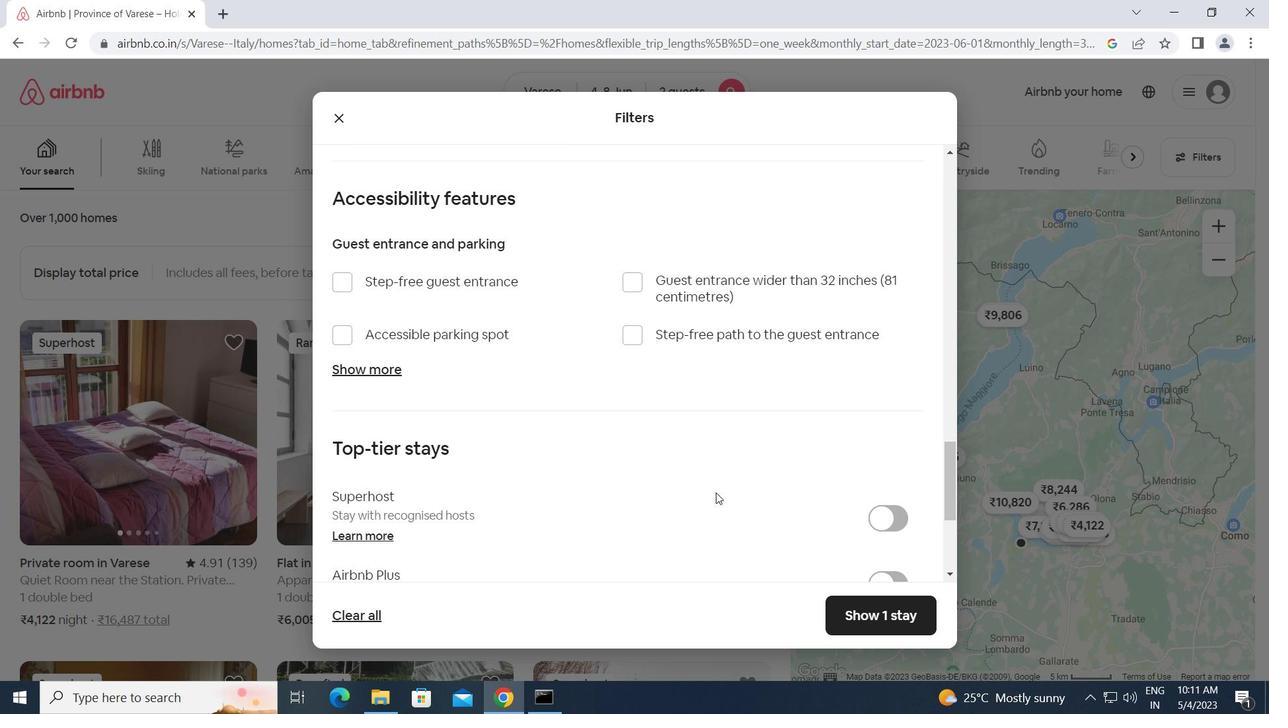 
Action: Mouse scrolled (716, 492) with delta (0, 0)
Screenshot: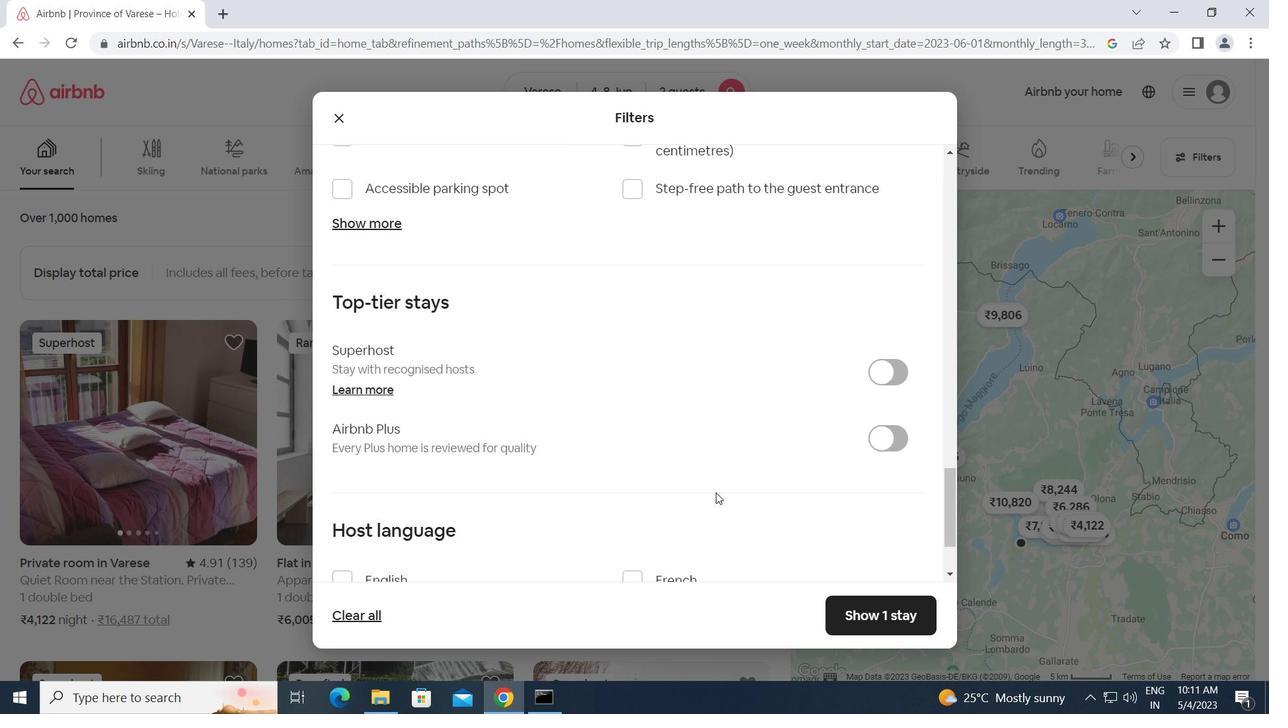 
Action: Mouse moved to (349, 481)
Screenshot: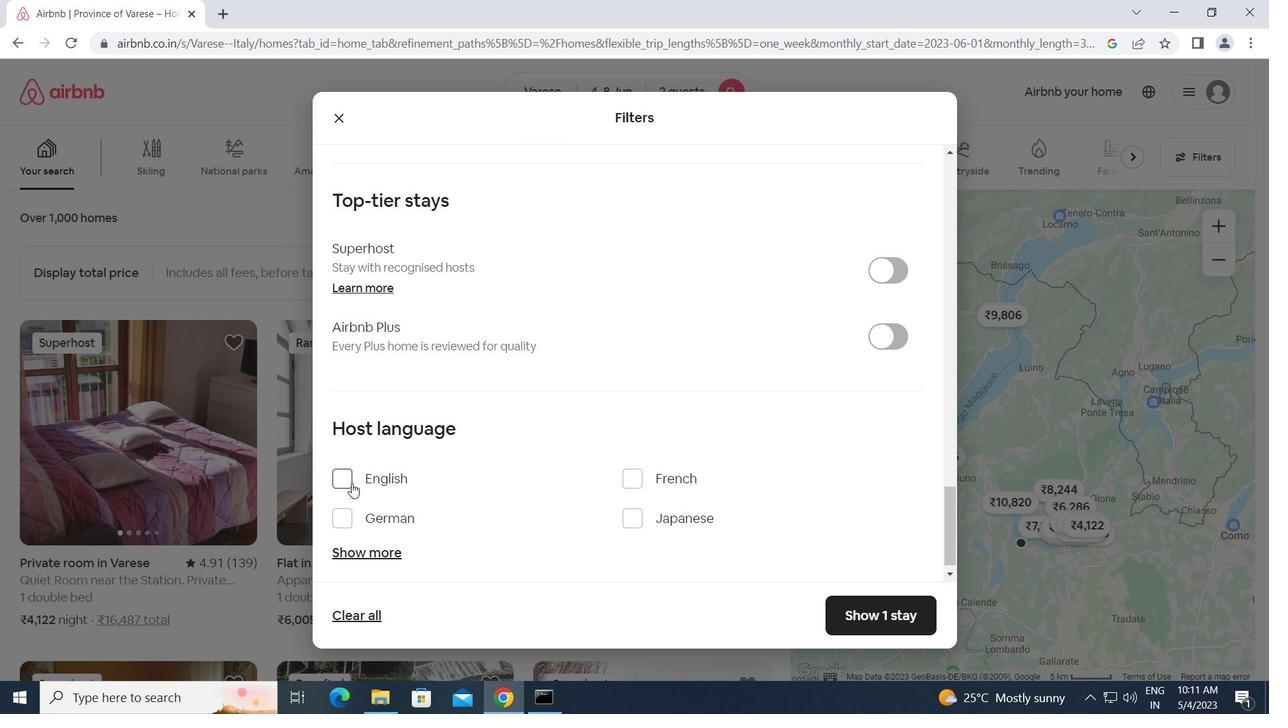 
Action: Mouse pressed left at (349, 481)
Screenshot: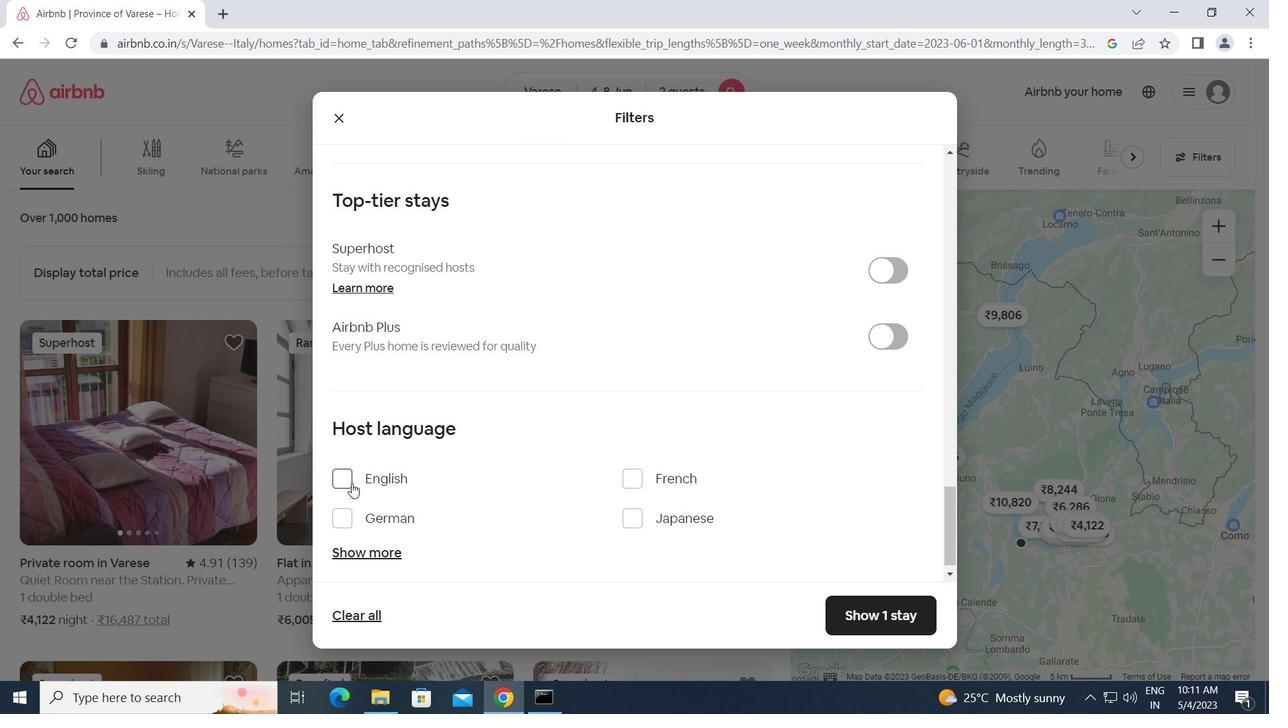 
Action: Mouse moved to (895, 617)
Screenshot: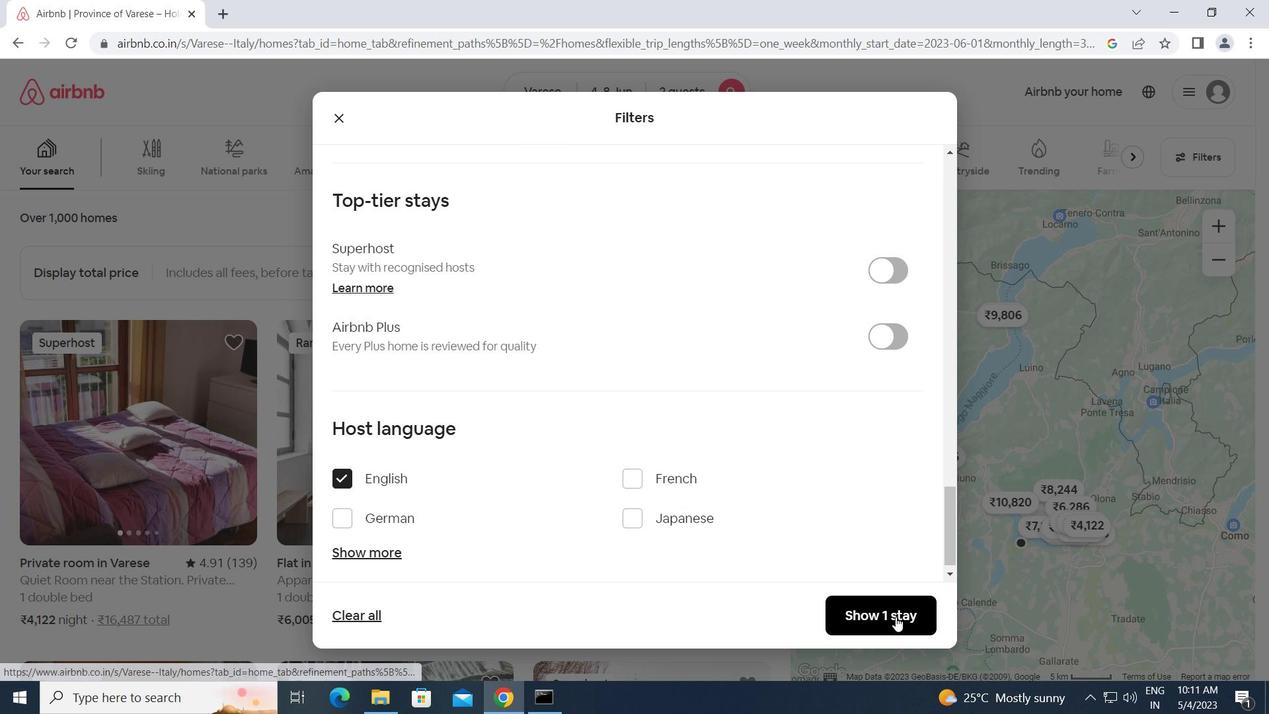 
Action: Mouse pressed left at (895, 617)
Screenshot: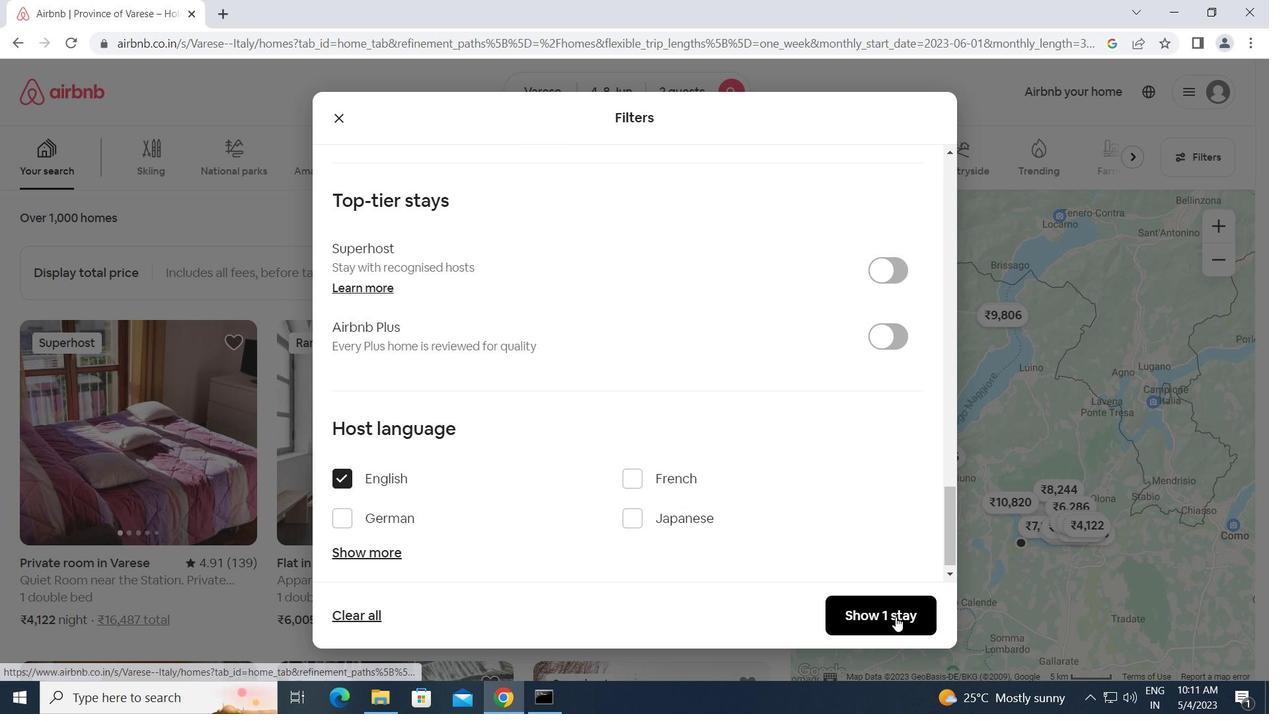 
